 Task: Check the sale-to-list ratio of new kitchen in the last 1 year.
Action: Mouse moved to (1035, 237)
Screenshot: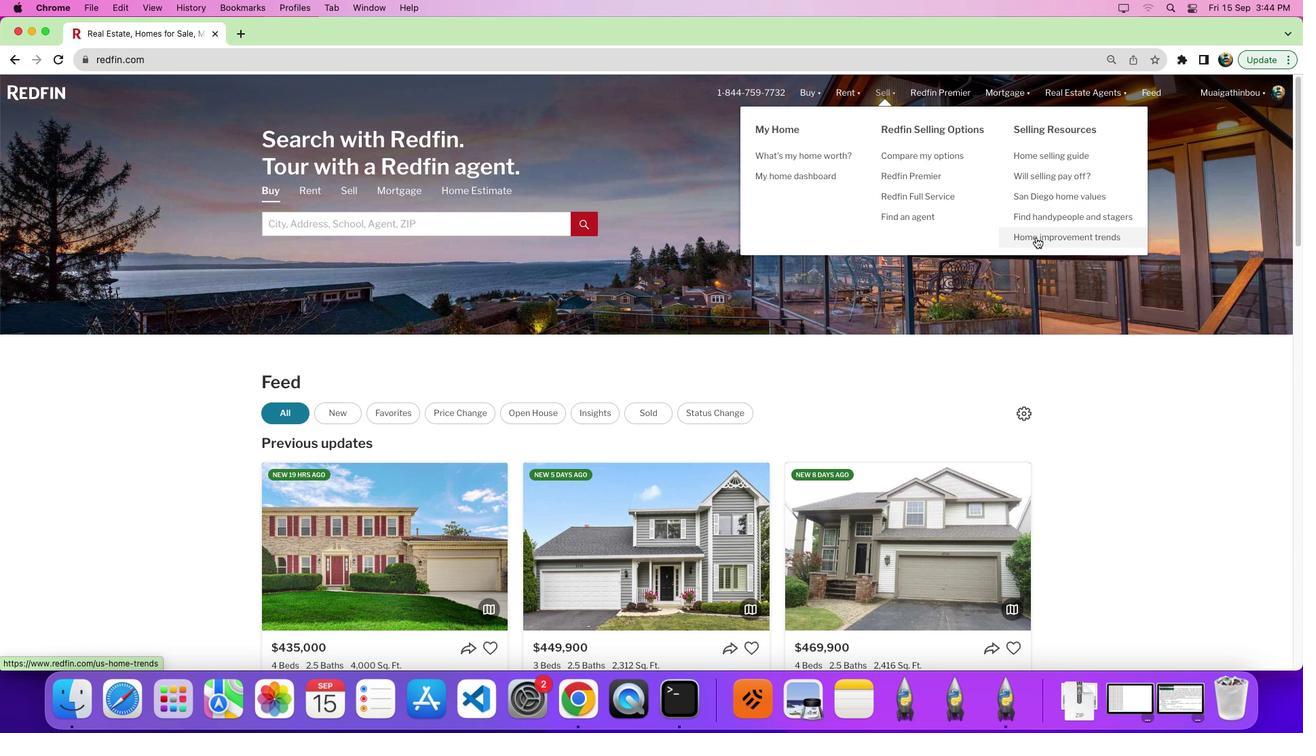 
Action: Mouse pressed left at (1035, 237)
Screenshot: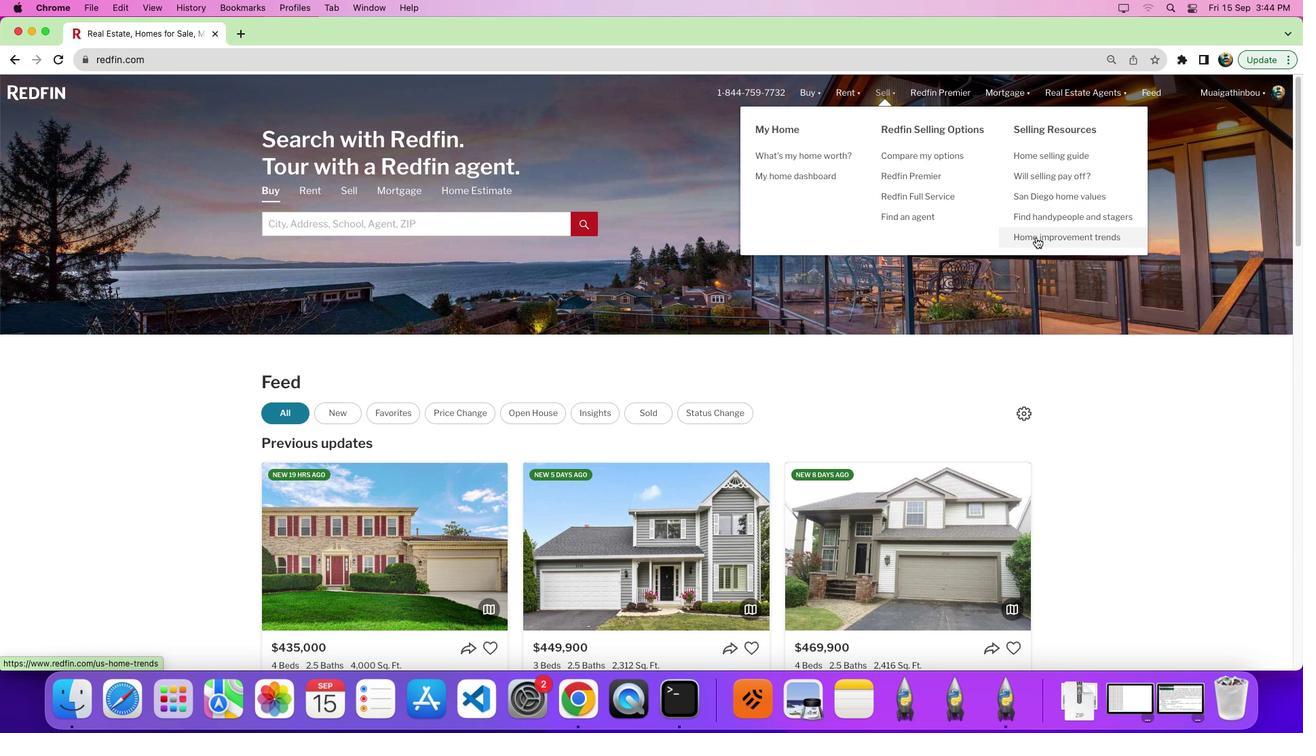 
Action: Mouse pressed left at (1035, 237)
Screenshot: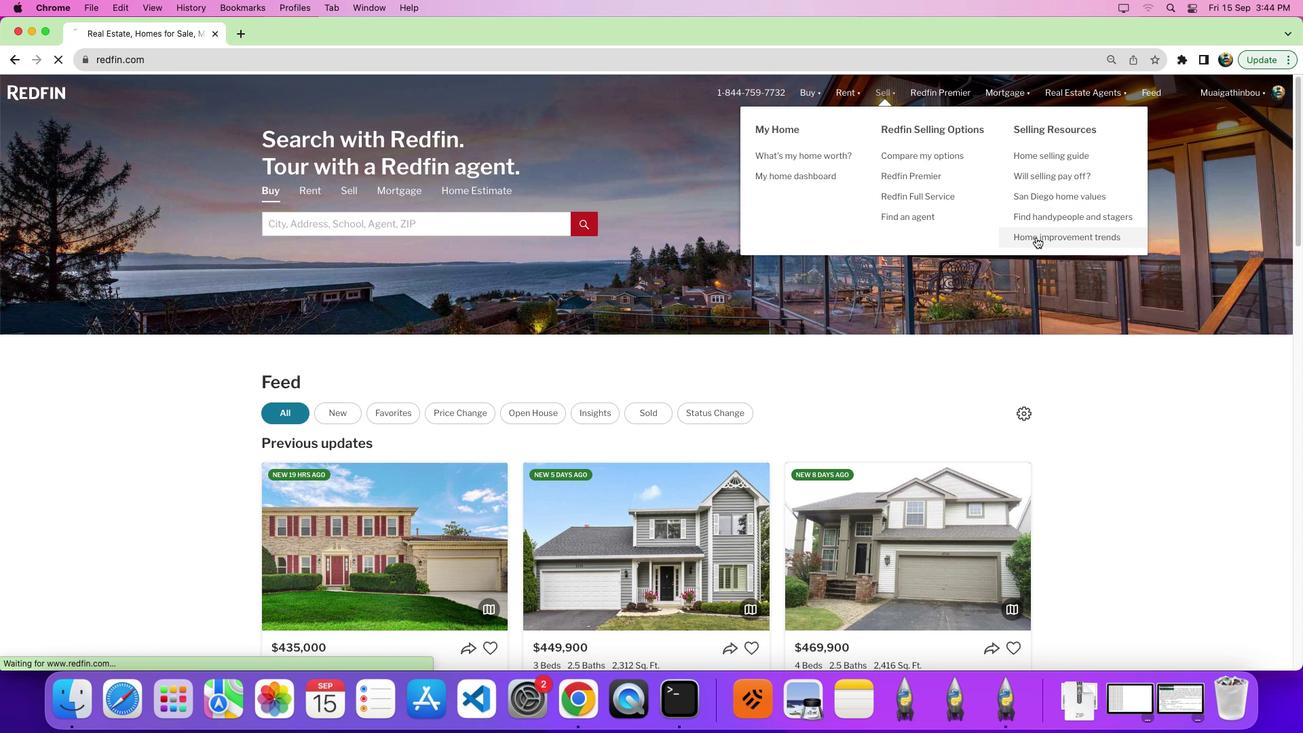 
Action: Mouse moved to (365, 257)
Screenshot: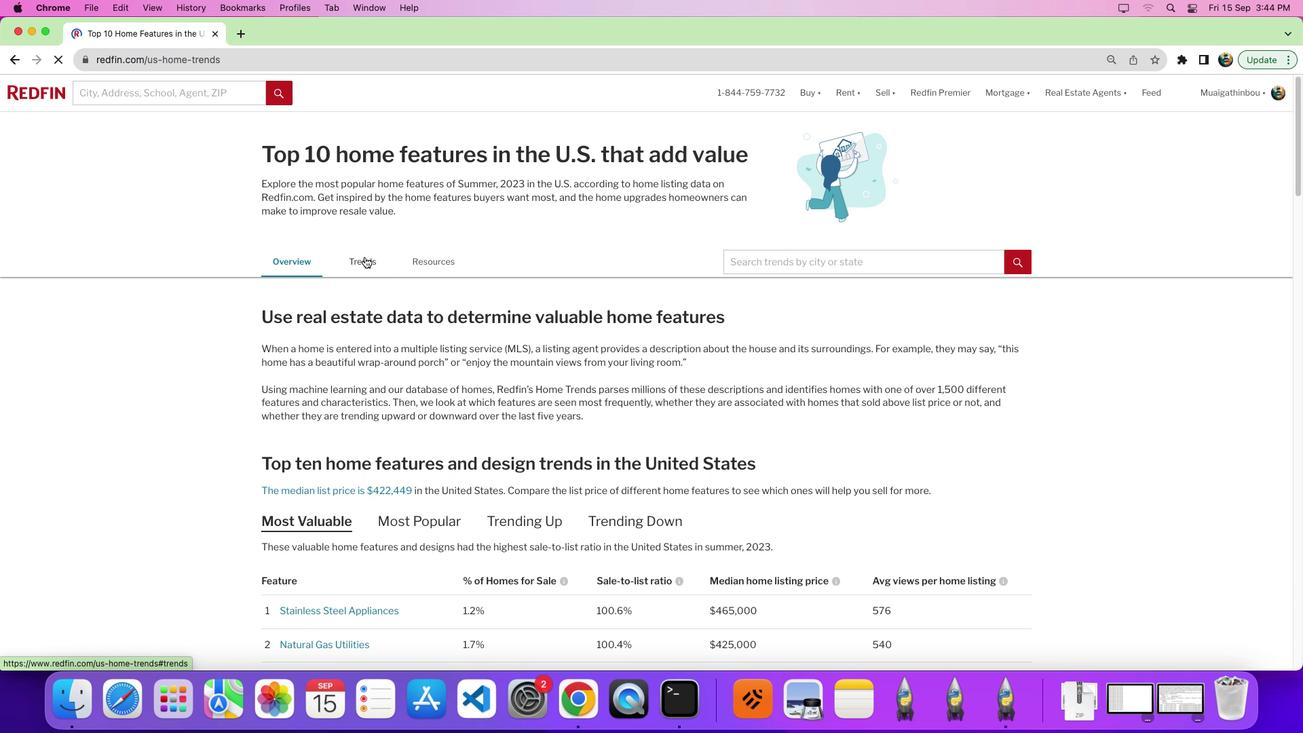 
Action: Mouse pressed left at (365, 257)
Screenshot: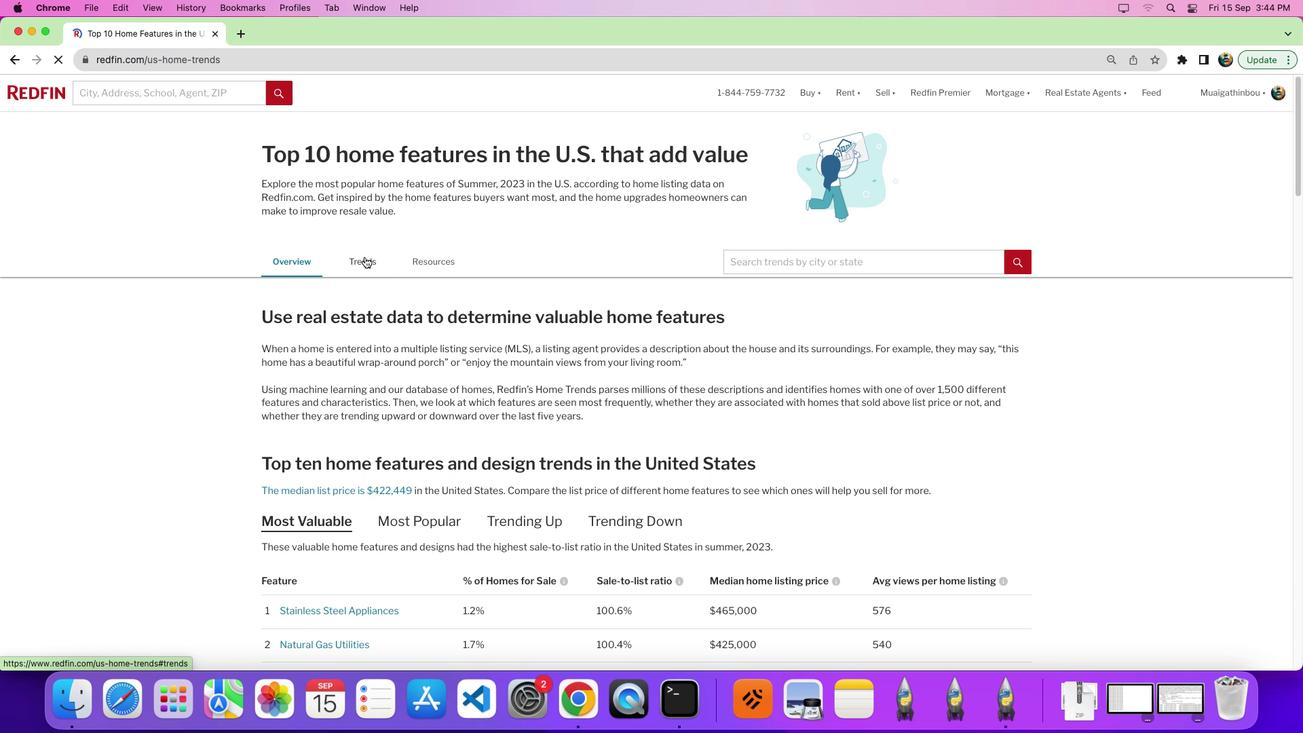 
Action: Mouse moved to (578, 377)
Screenshot: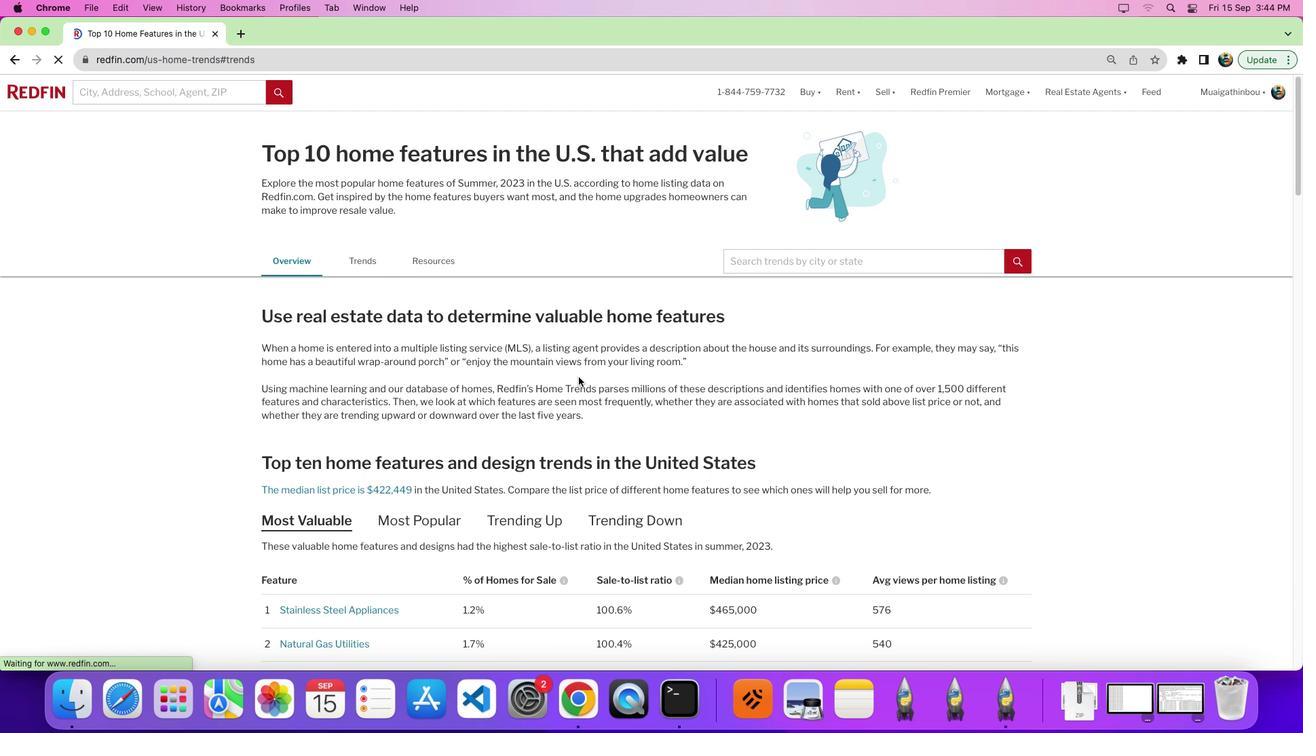 
Action: Mouse scrolled (578, 377) with delta (0, 0)
Screenshot: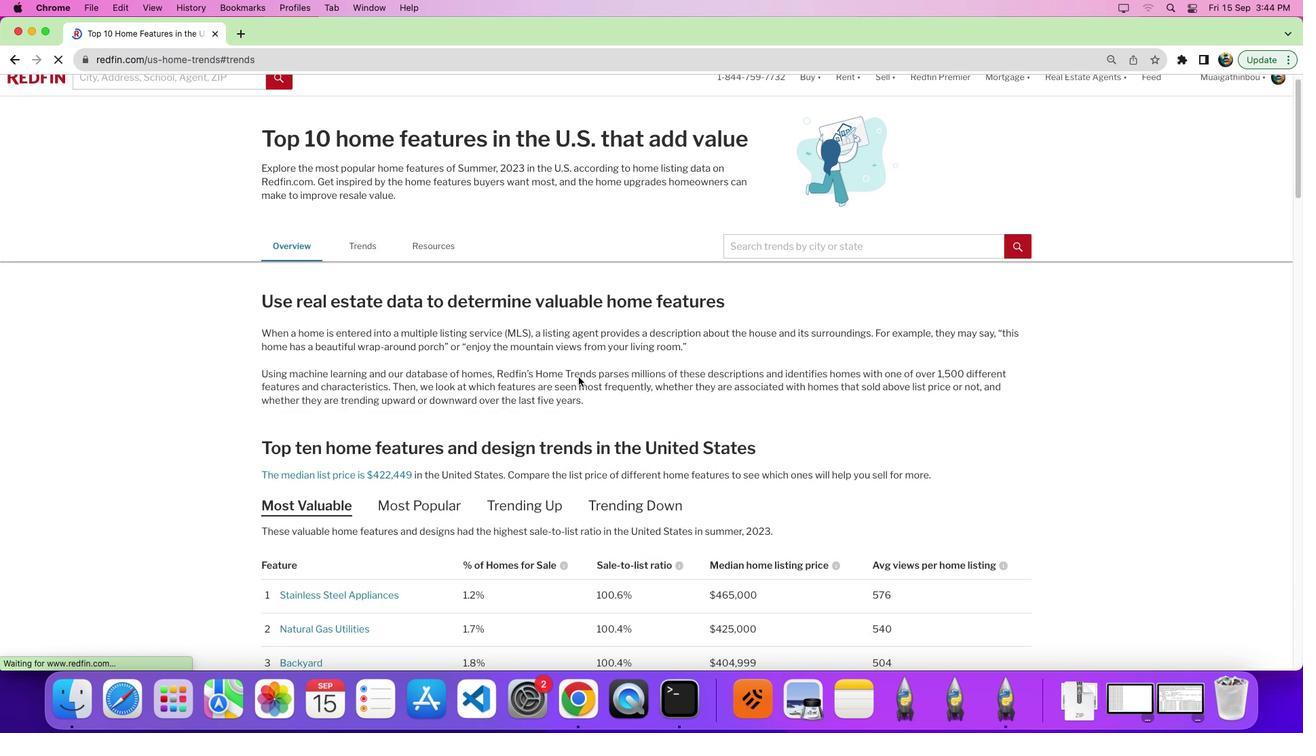 
Action: Mouse scrolled (578, 377) with delta (0, 0)
Screenshot: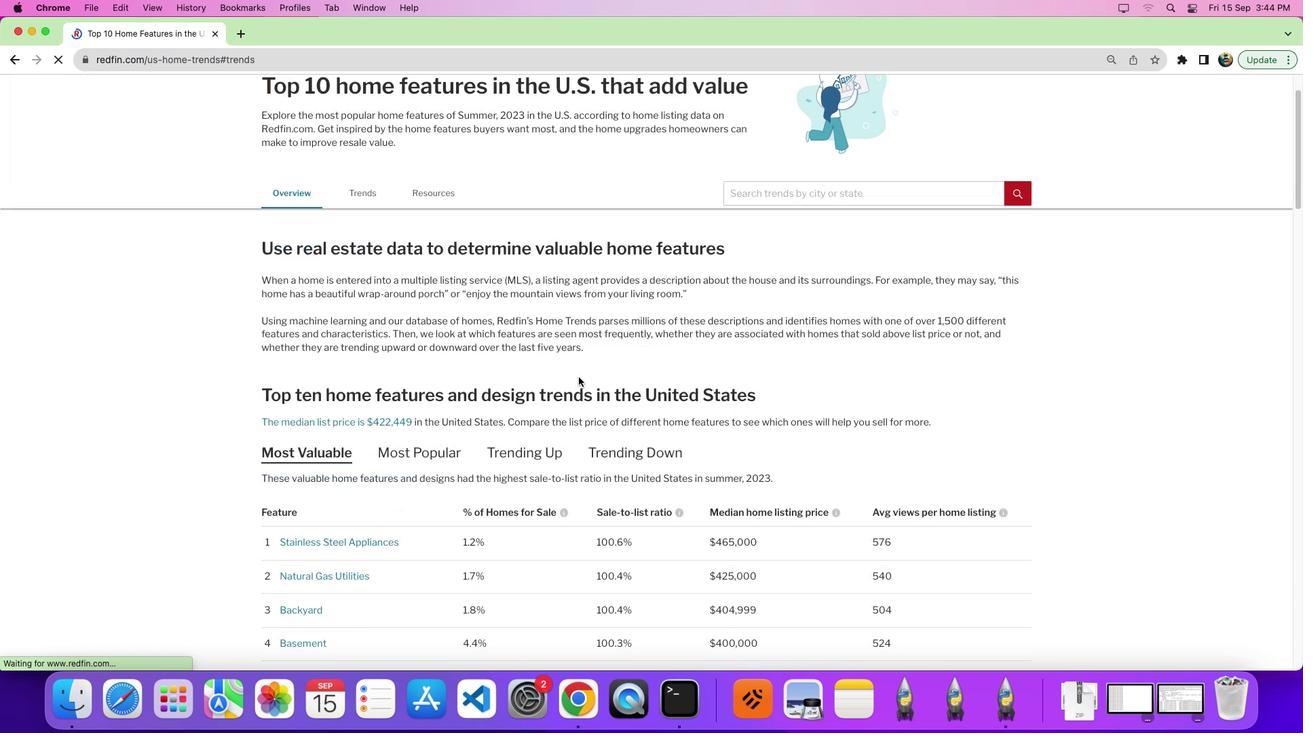 
Action: Mouse scrolled (578, 377) with delta (0, -4)
Screenshot: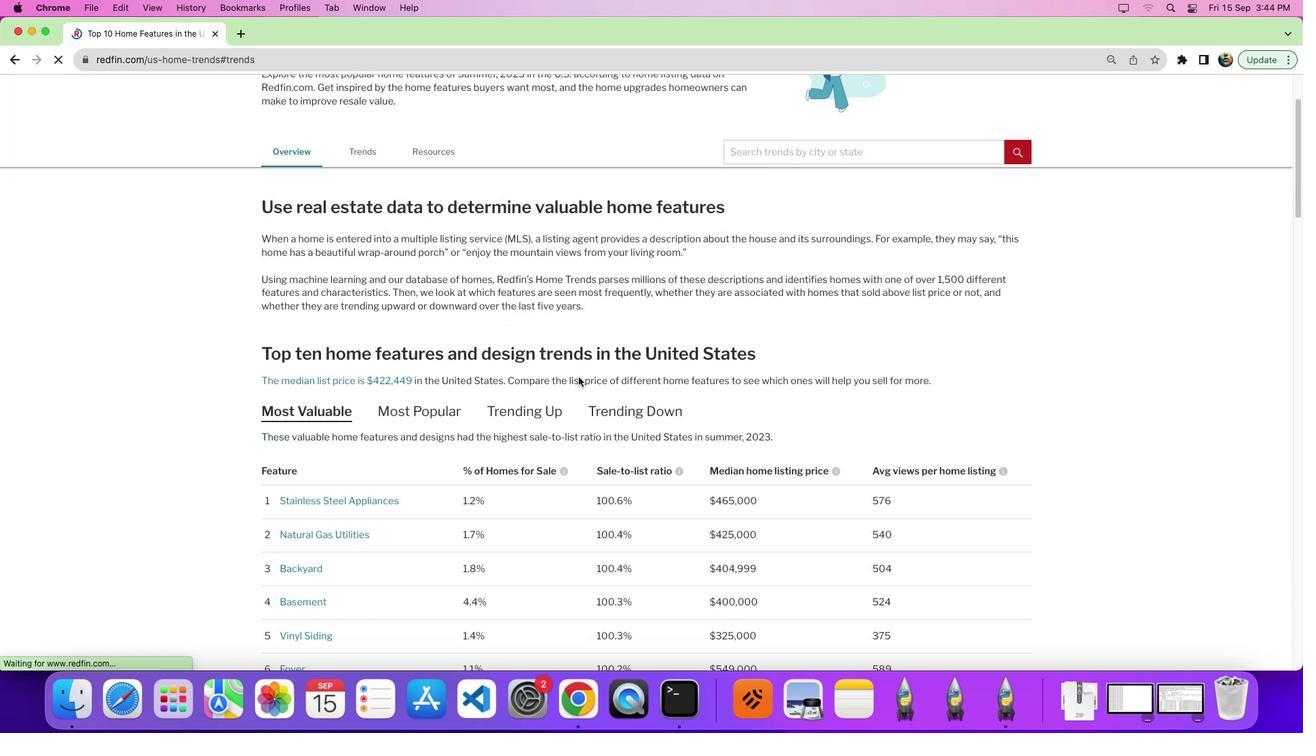 
Action: Mouse scrolled (578, 377) with delta (0, 0)
Screenshot: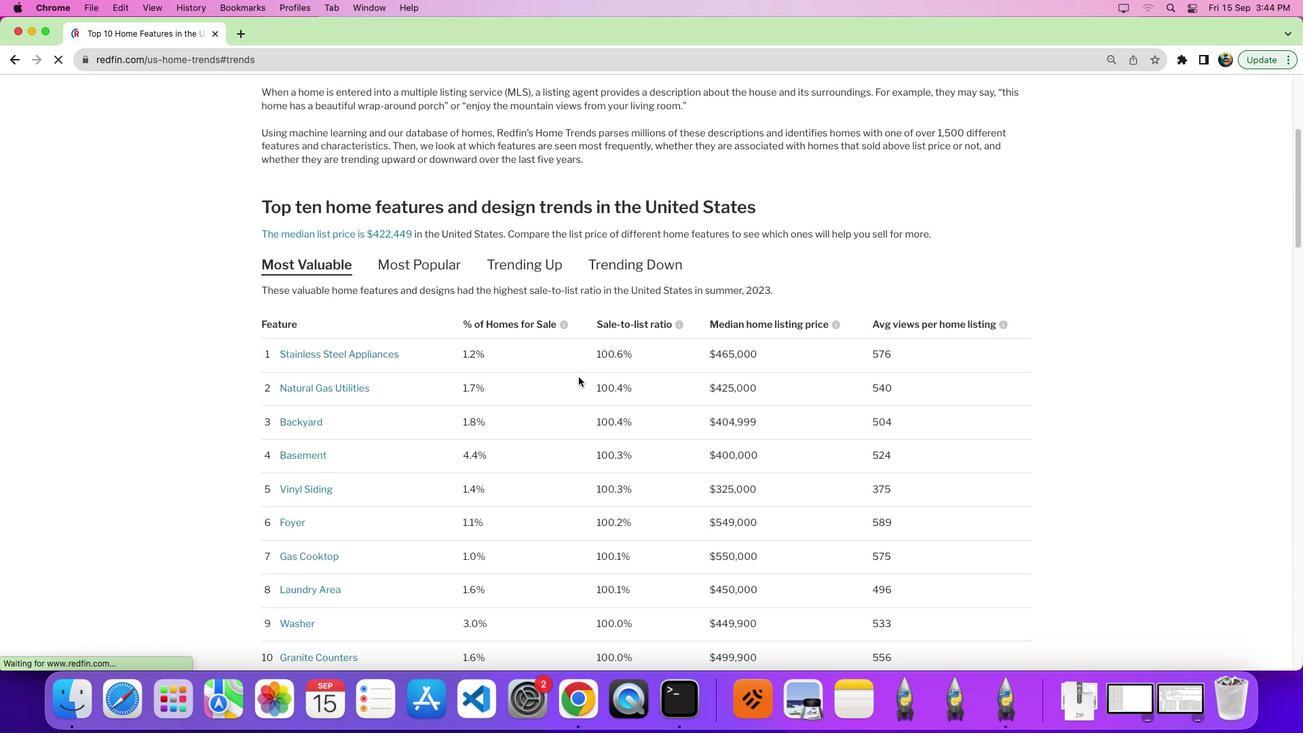 
Action: Mouse scrolled (578, 377) with delta (0, 0)
Screenshot: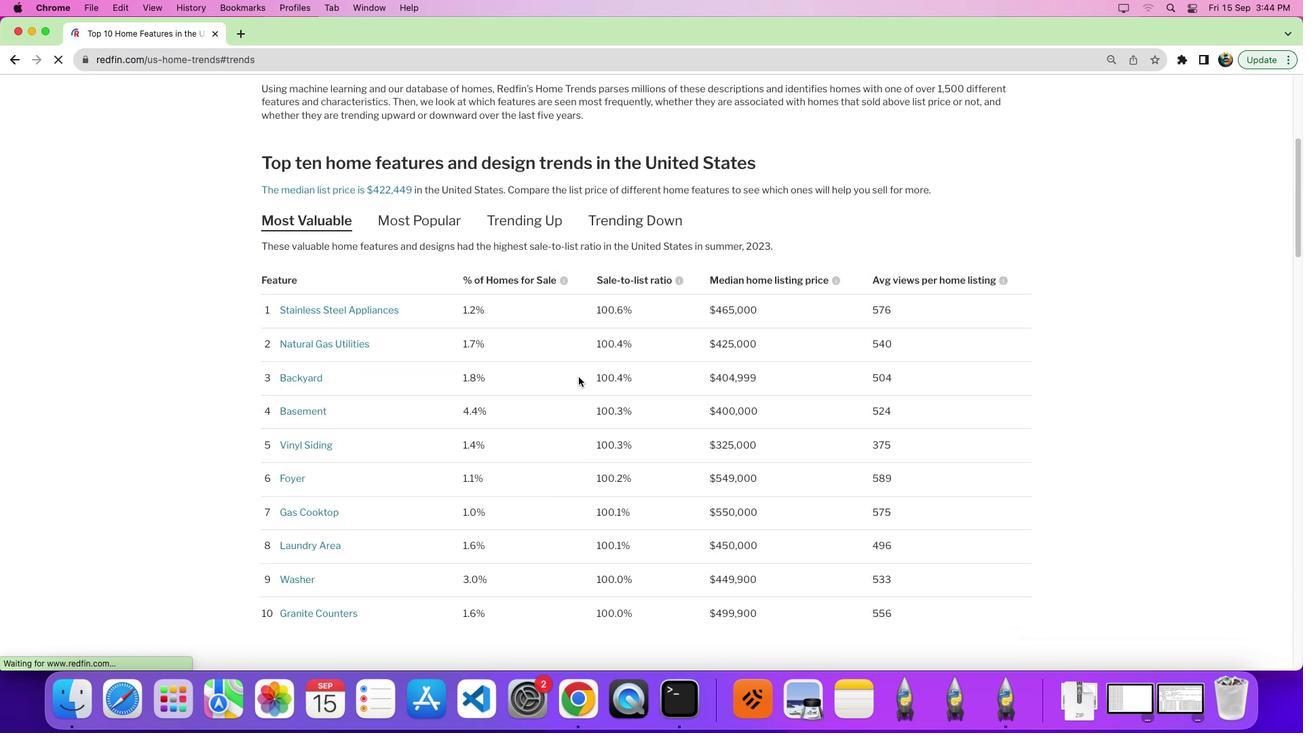 
Action: Mouse scrolled (578, 377) with delta (0, -3)
Screenshot: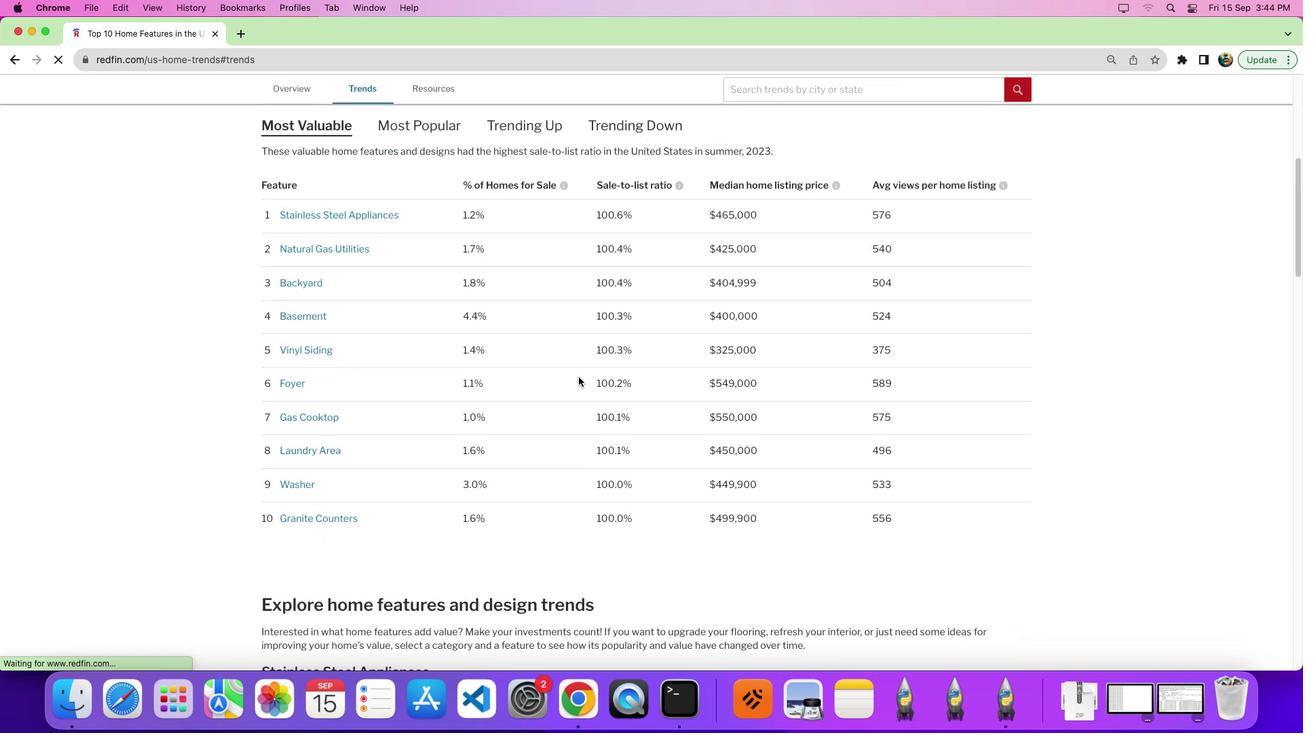 
Action: Mouse moved to (589, 376)
Screenshot: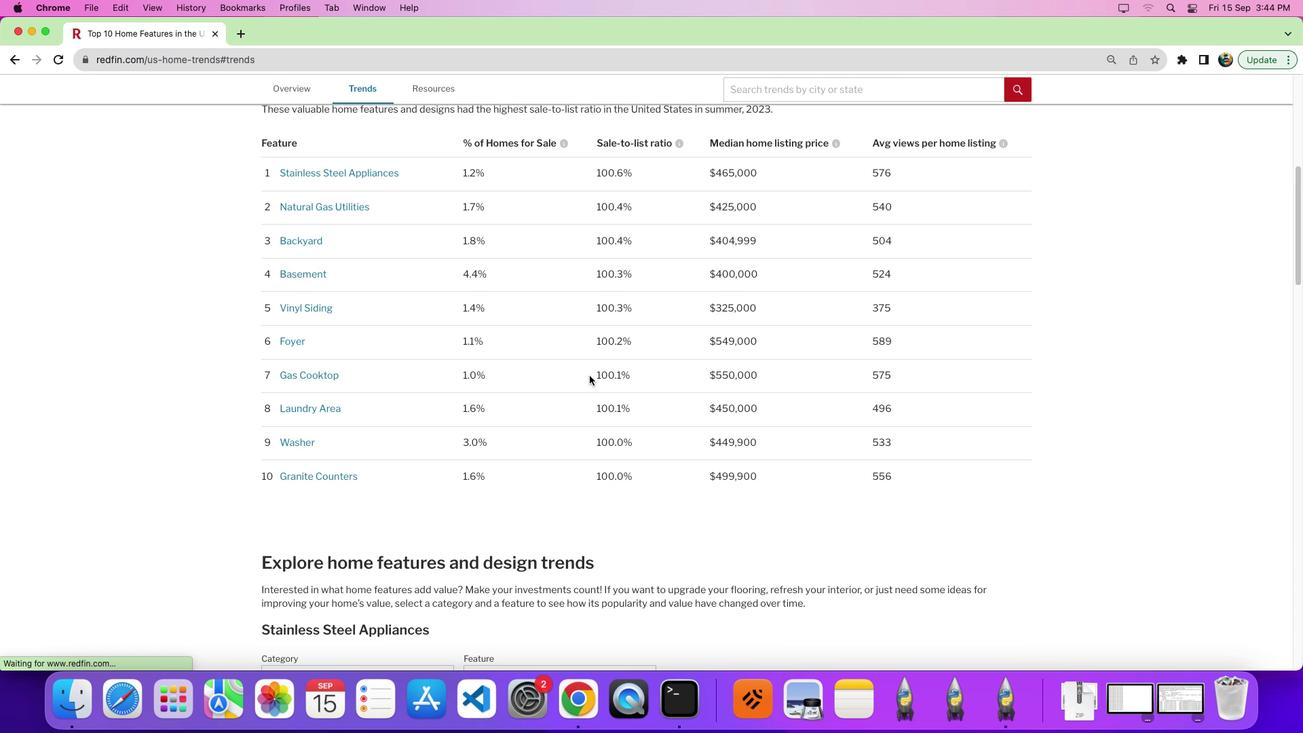 
Action: Mouse scrolled (589, 376) with delta (0, 0)
Screenshot: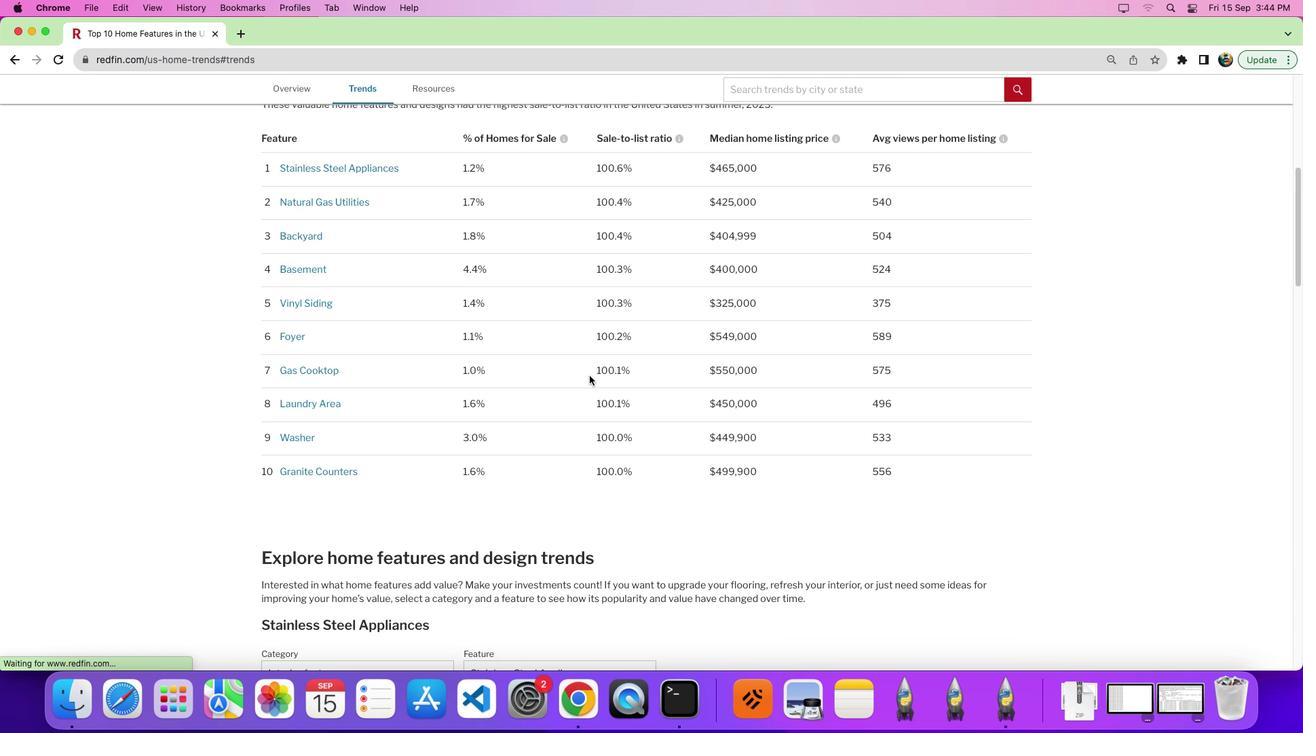 
Action: Mouse scrolled (589, 376) with delta (0, 0)
Screenshot: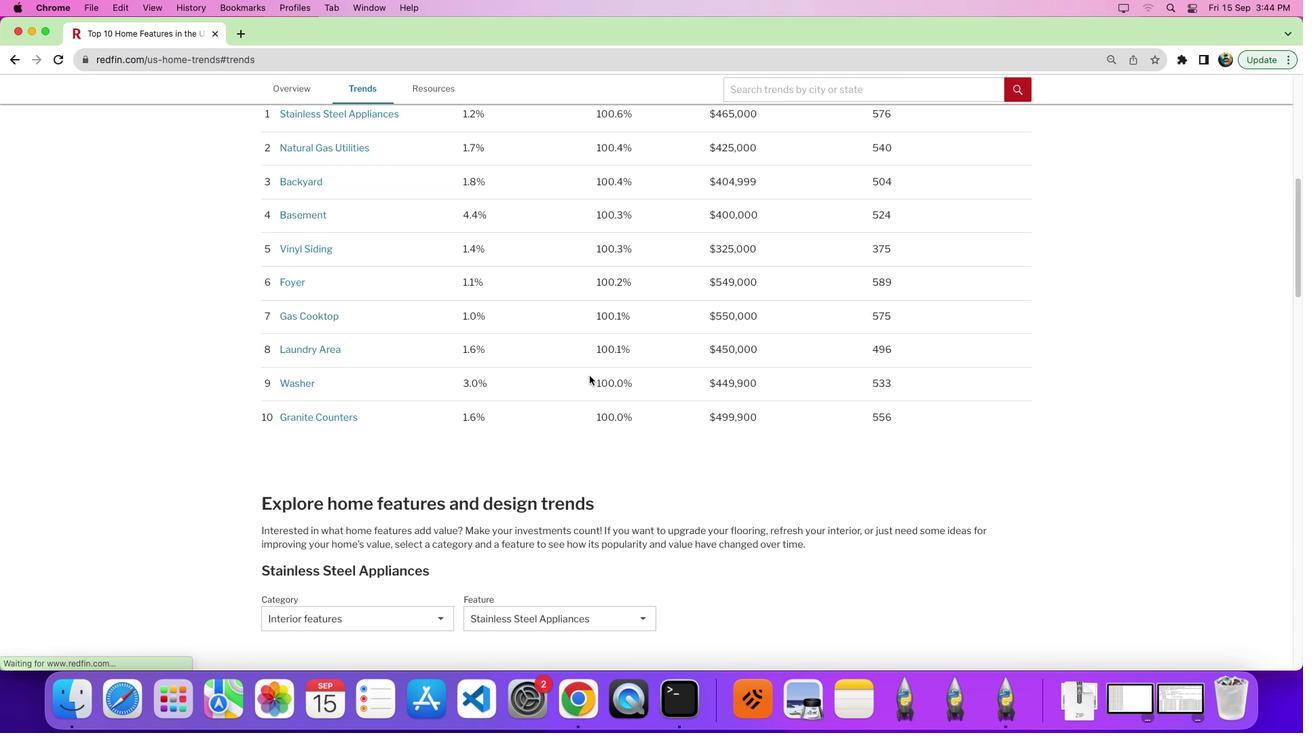
Action: Mouse scrolled (589, 376) with delta (0, -5)
Screenshot: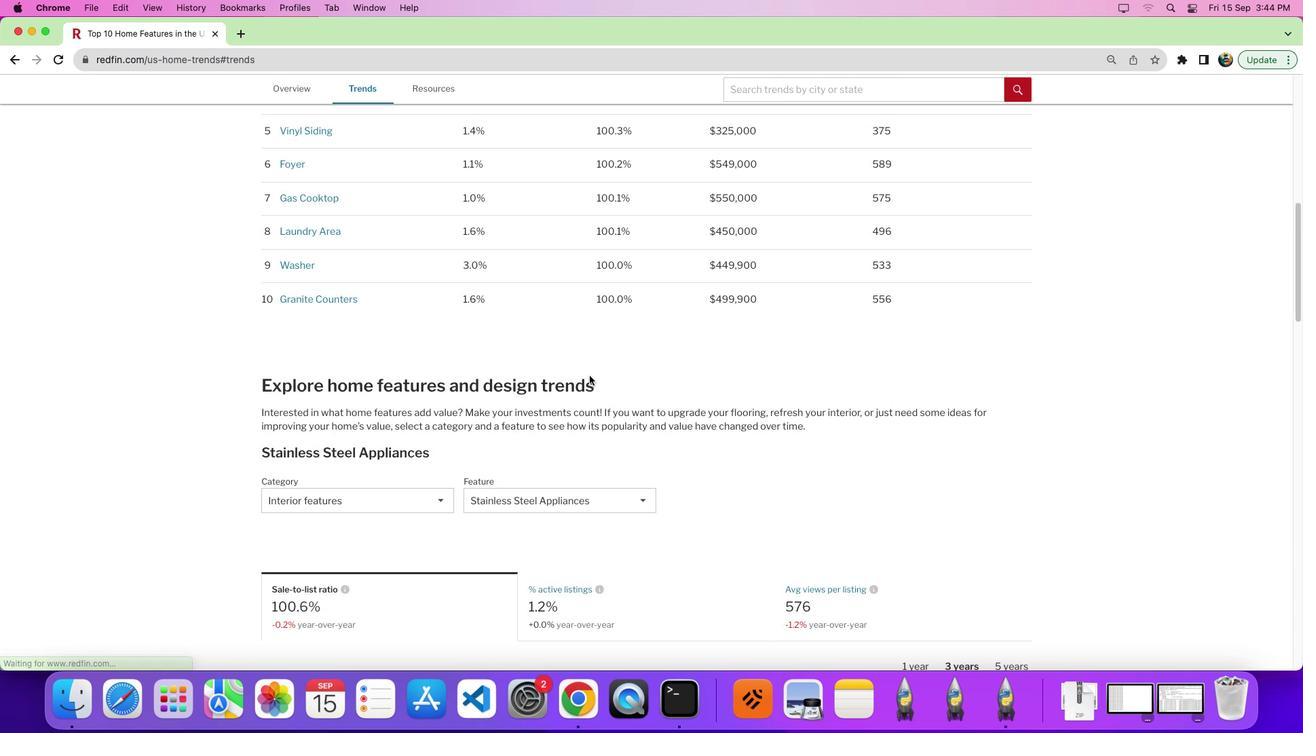 
Action: Mouse moved to (597, 374)
Screenshot: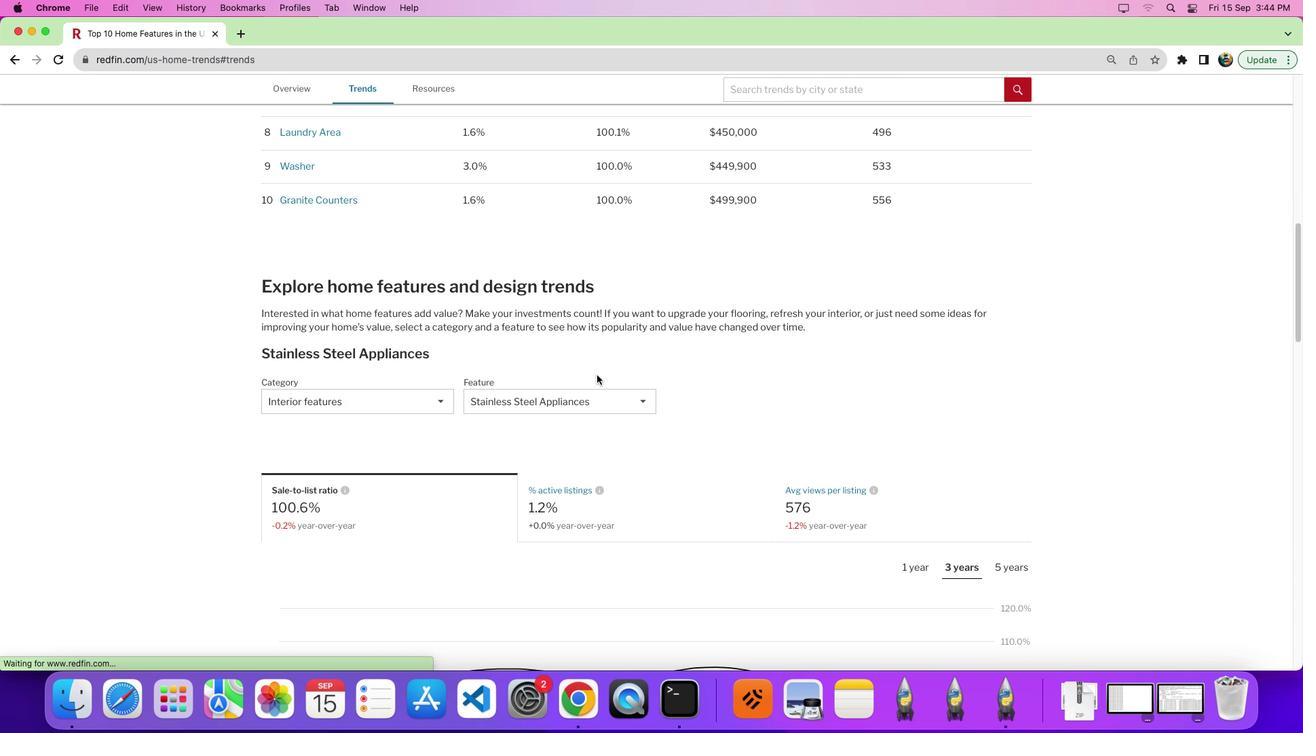 
Action: Mouse scrolled (597, 374) with delta (0, 0)
Screenshot: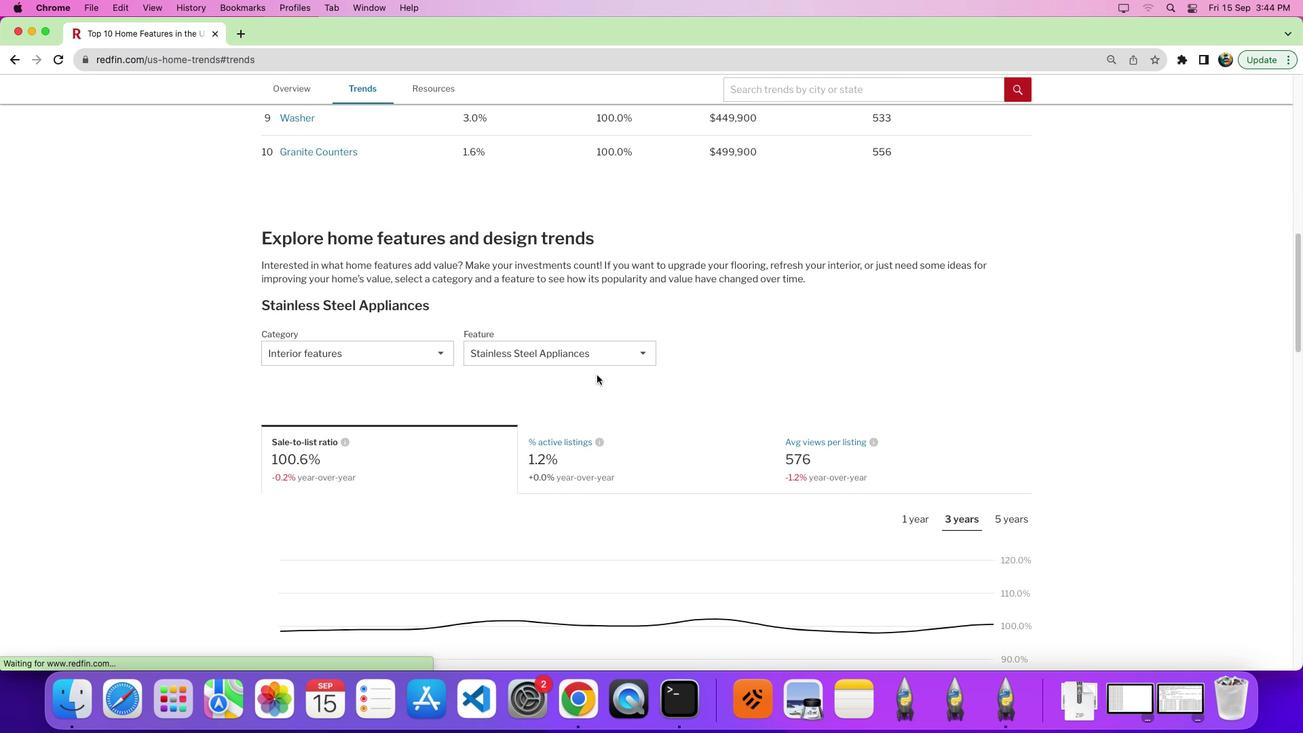 
Action: Mouse scrolled (597, 374) with delta (0, 0)
Screenshot: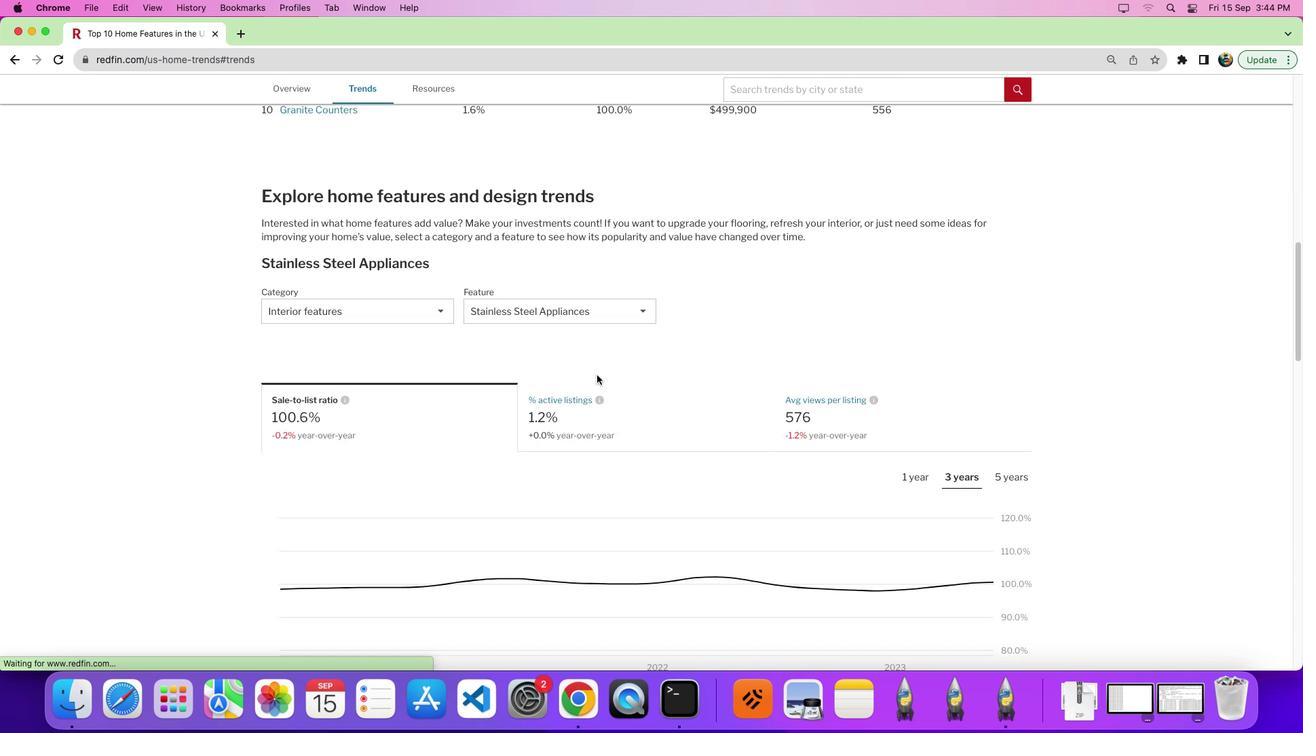 
Action: Mouse scrolled (597, 374) with delta (0, -4)
Screenshot: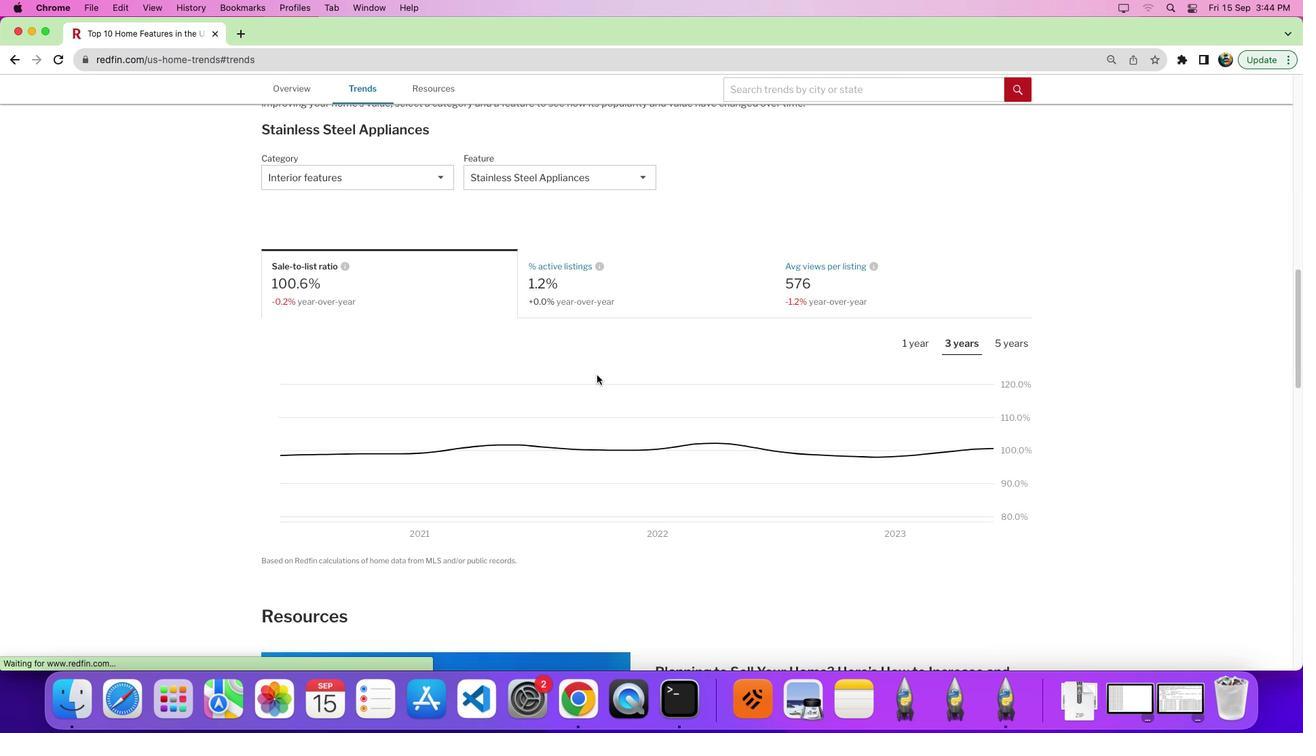 
Action: Mouse moved to (390, 158)
Screenshot: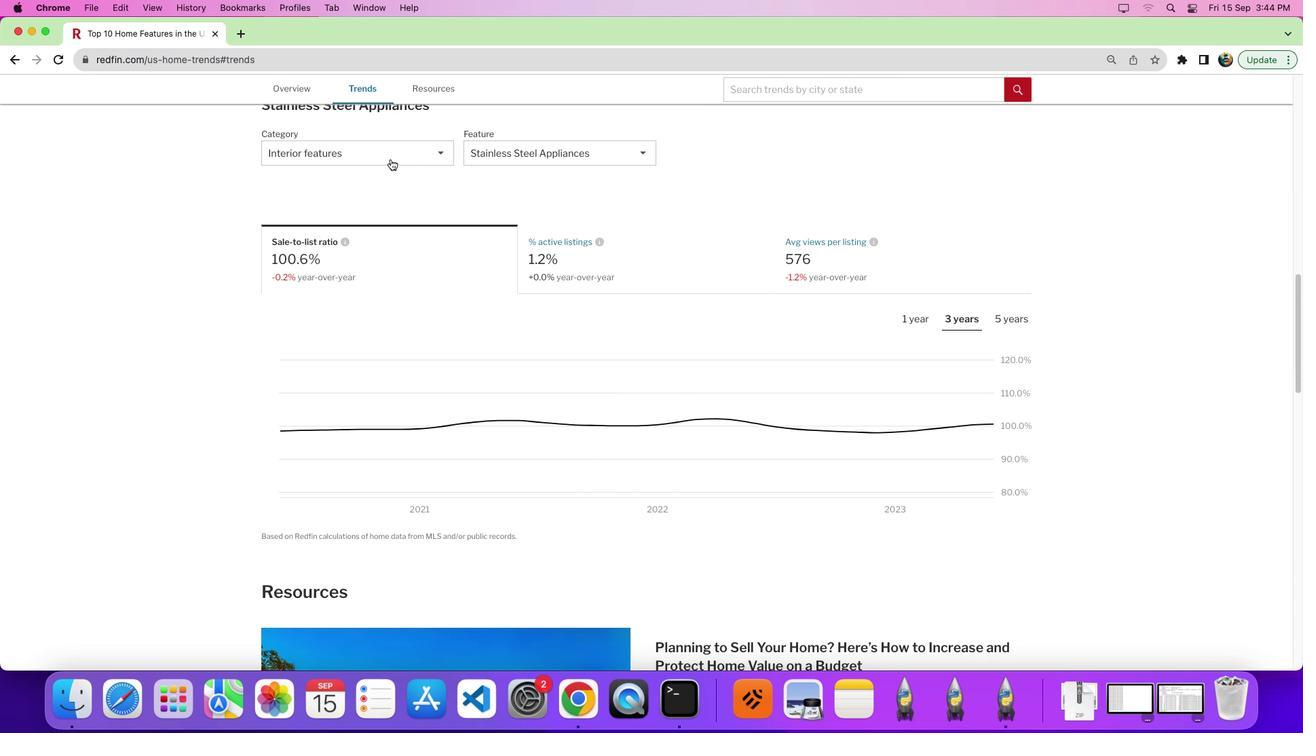 
Action: Mouse pressed left at (390, 158)
Screenshot: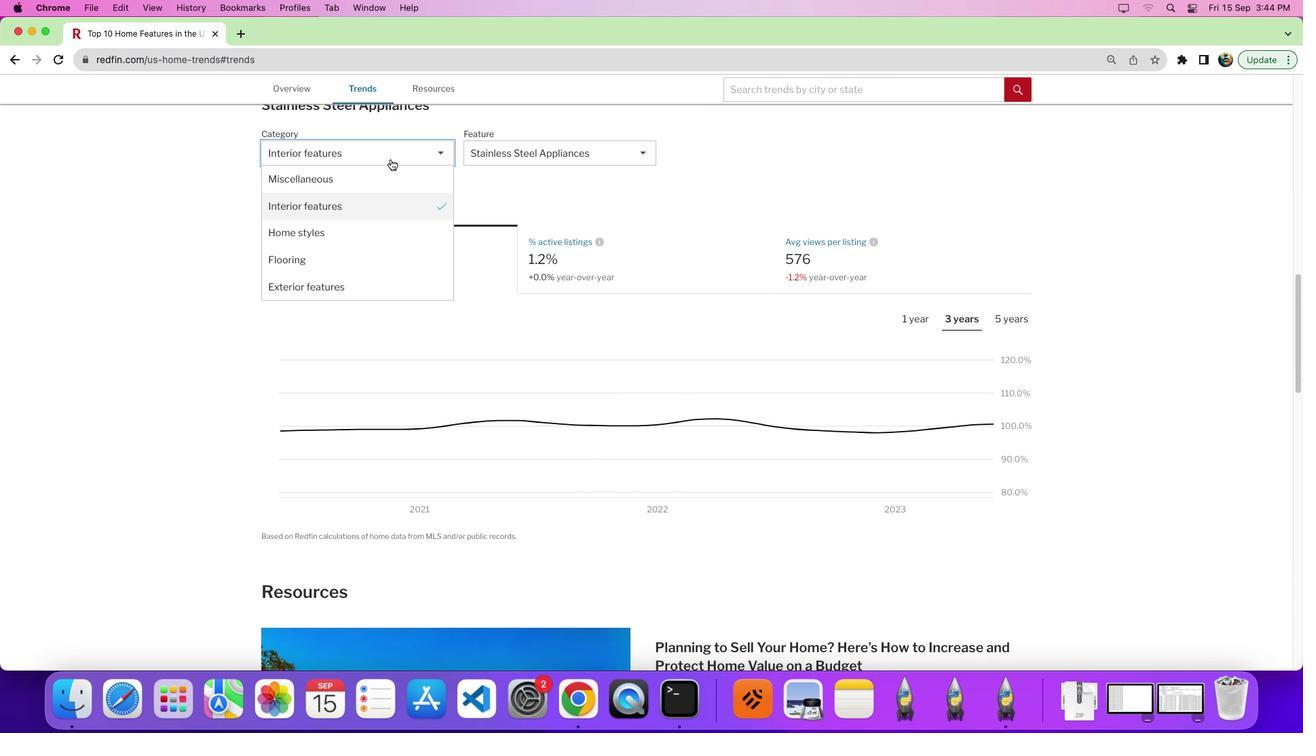 
Action: Mouse moved to (387, 206)
Screenshot: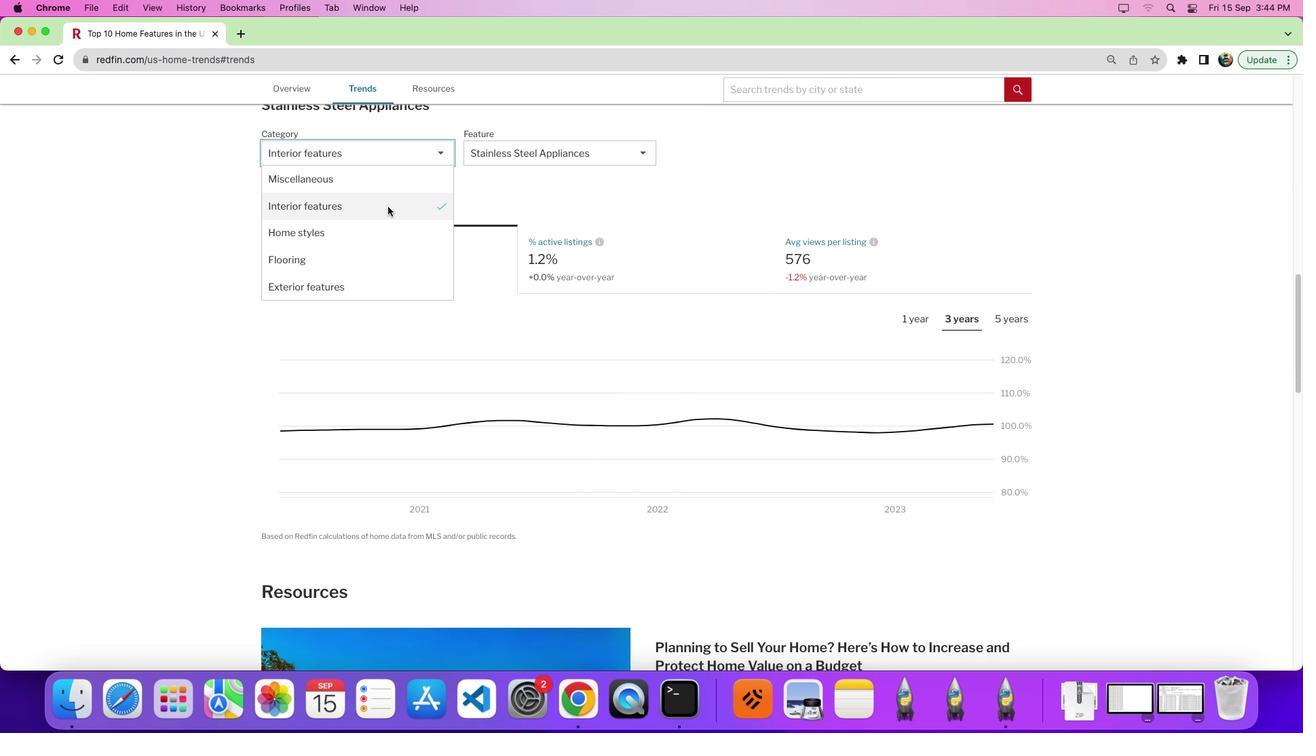 
Action: Mouse pressed left at (387, 206)
Screenshot: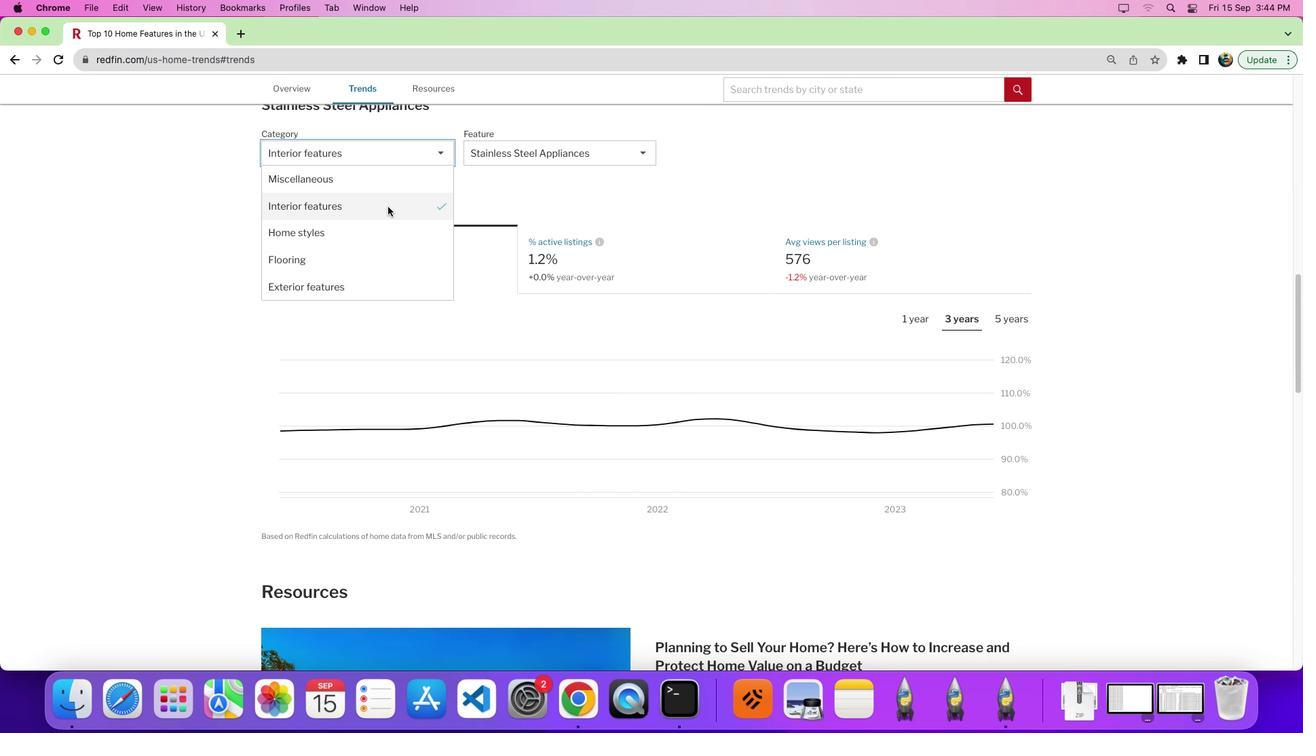 
Action: Mouse moved to (578, 158)
Screenshot: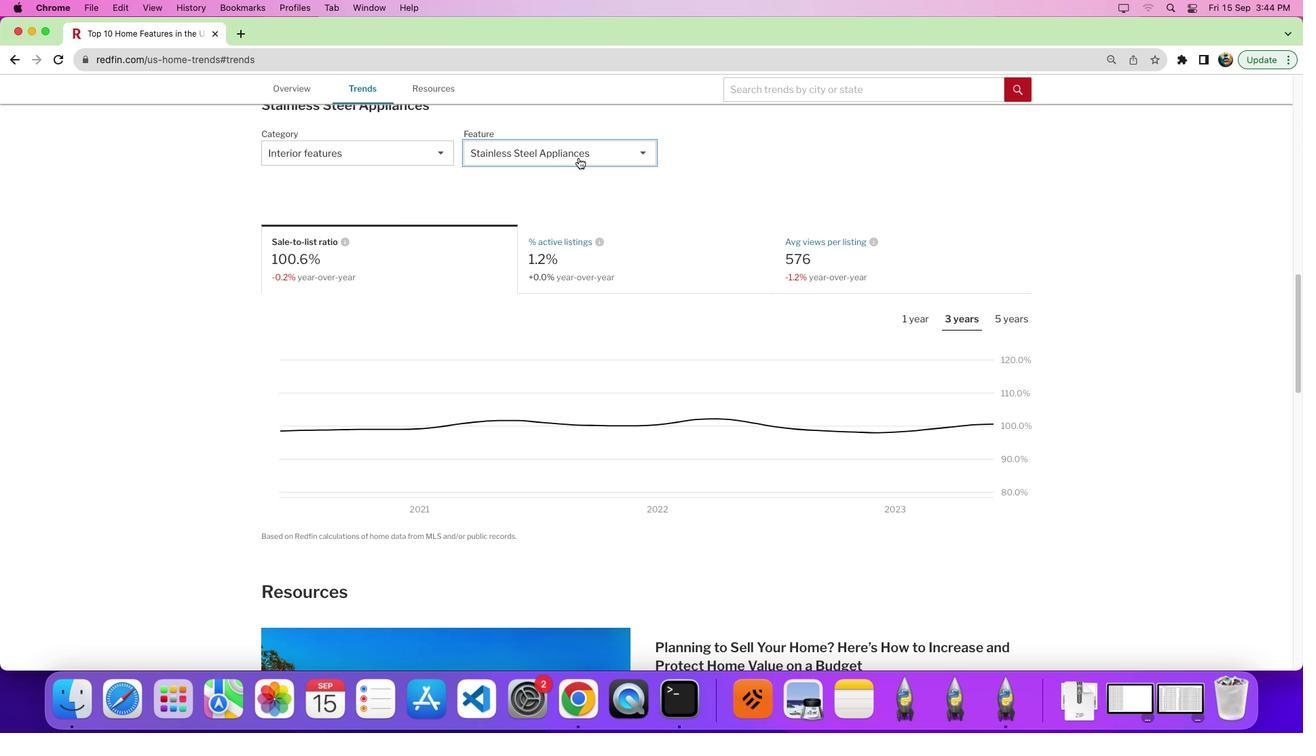 
Action: Mouse pressed left at (578, 158)
Screenshot: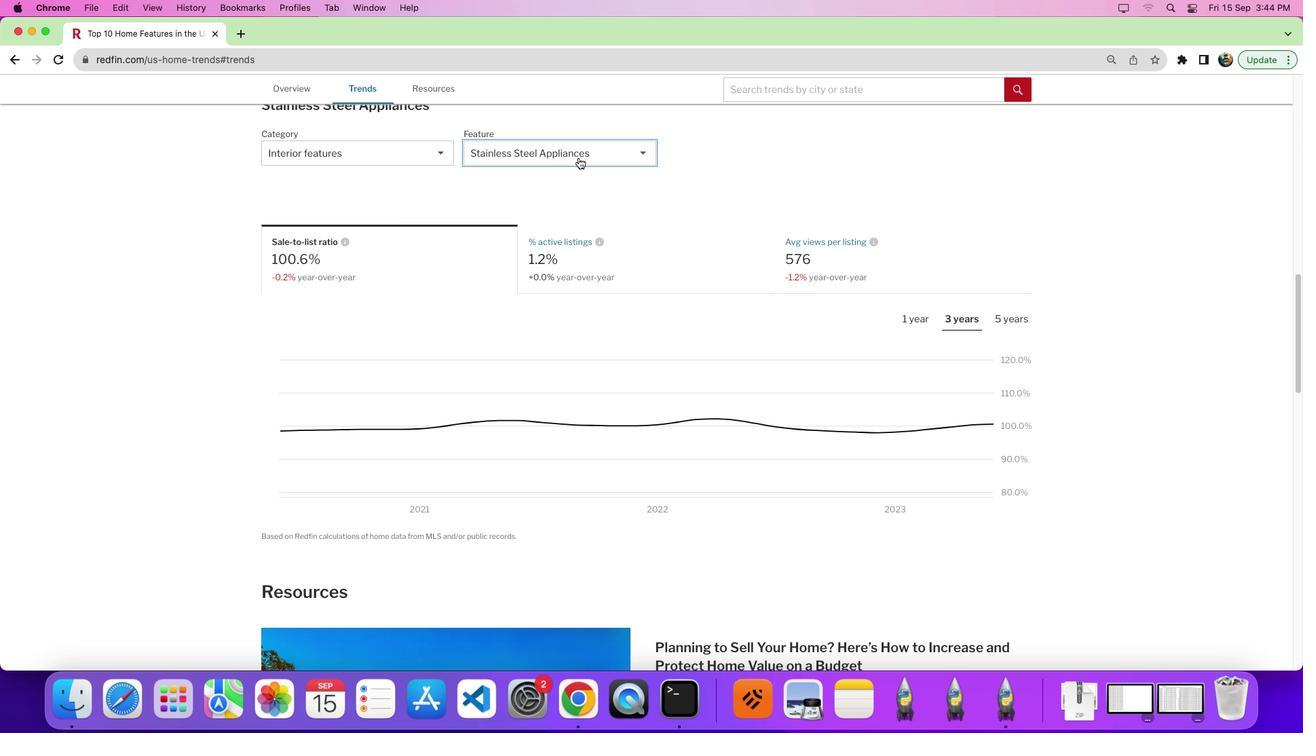 
Action: Mouse moved to (562, 271)
Screenshot: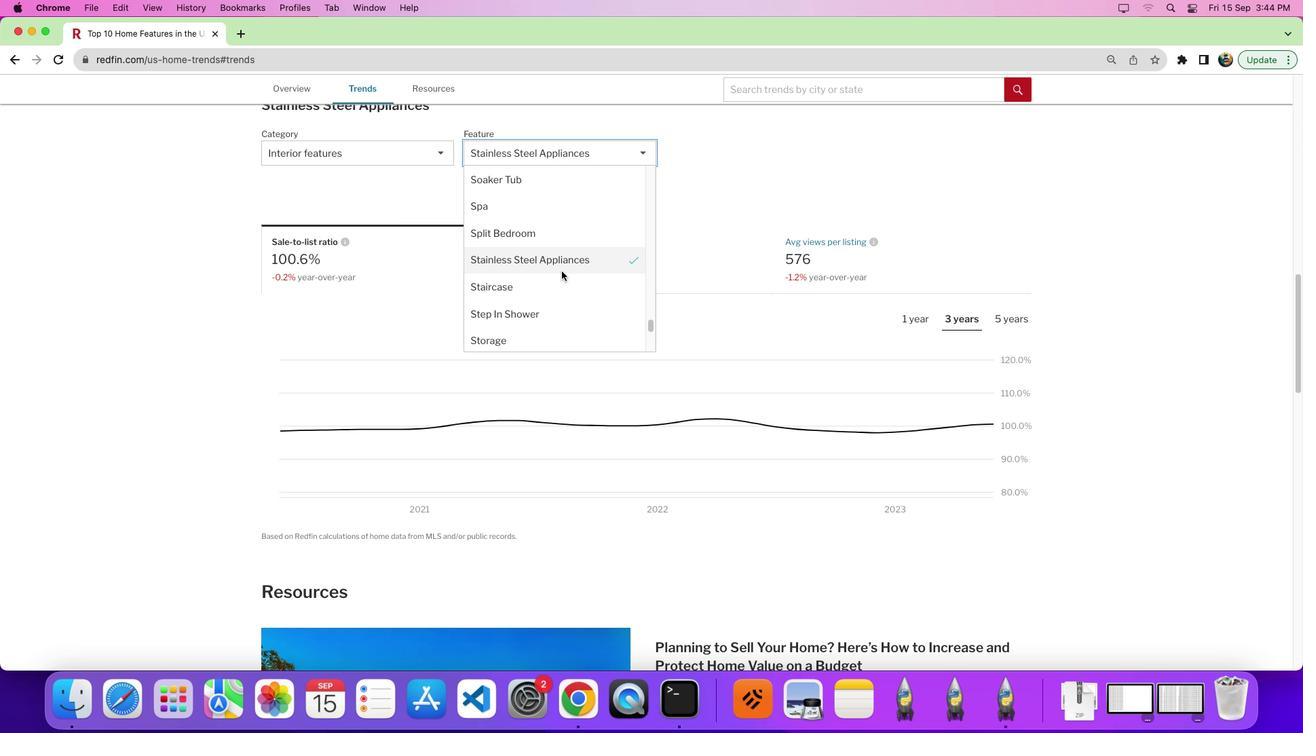 
Action: Mouse scrolled (562, 271) with delta (0, 0)
Screenshot: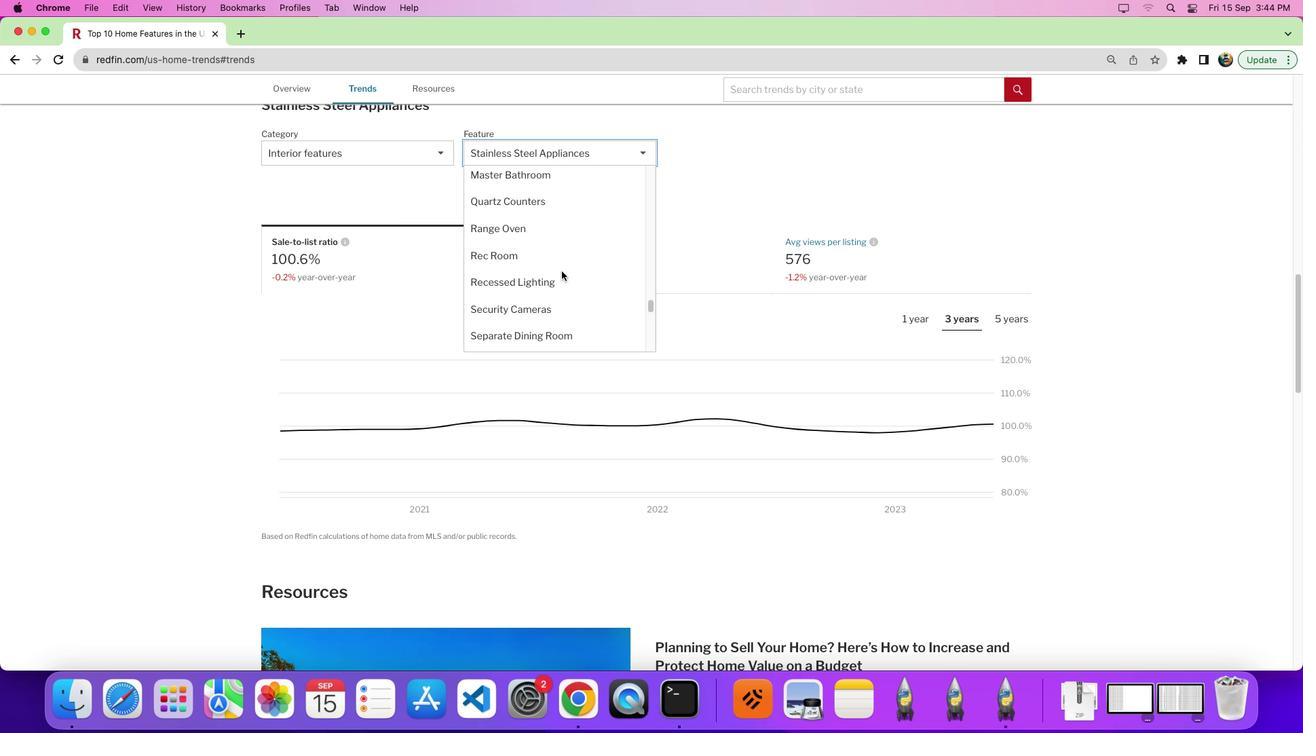 
Action: Mouse scrolled (562, 271) with delta (0, 0)
Screenshot: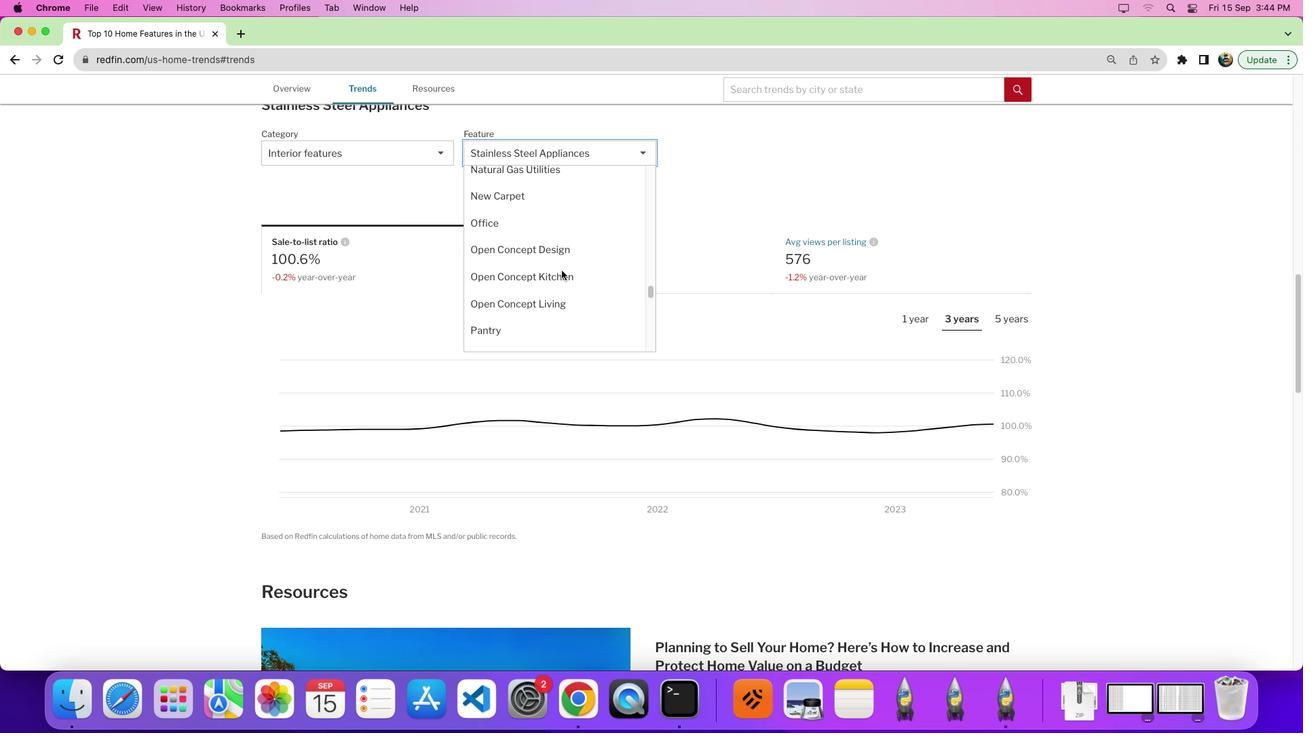 
Action: Mouse scrolled (562, 271) with delta (0, 6)
Screenshot: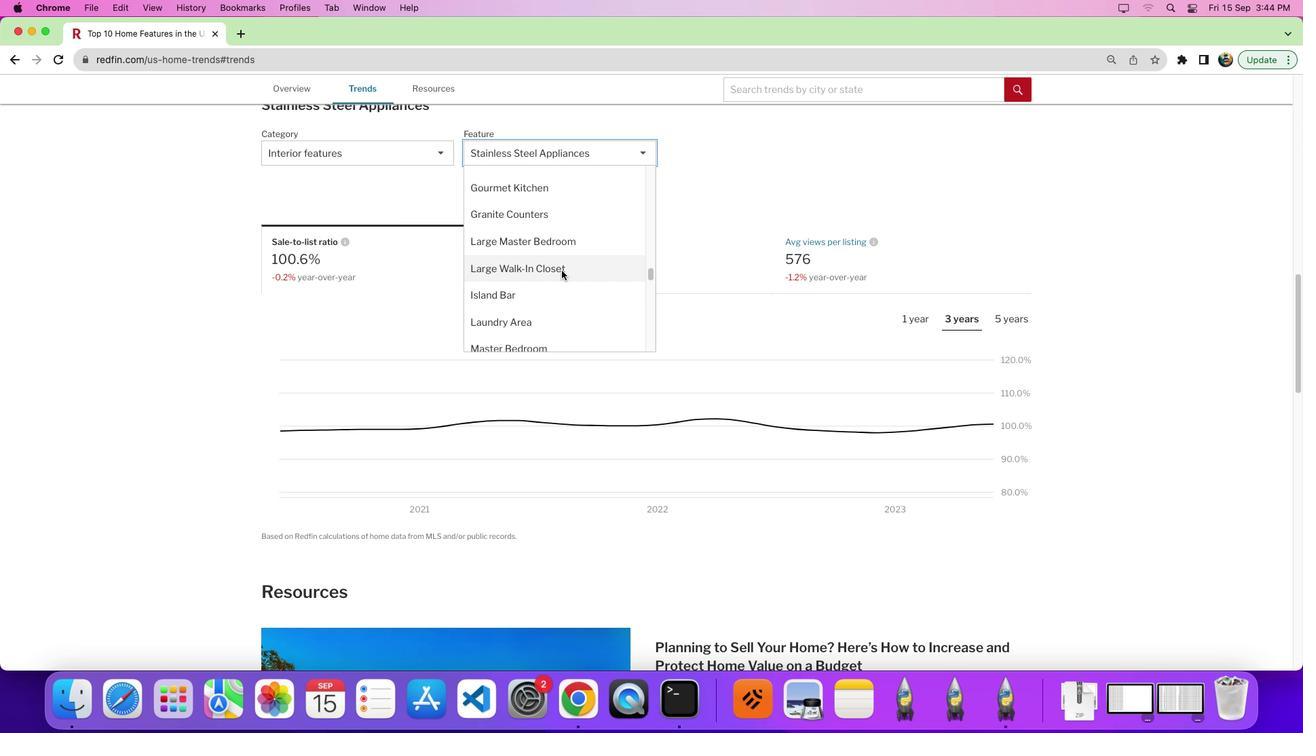 
Action: Mouse scrolled (562, 271) with delta (0, 8)
Screenshot: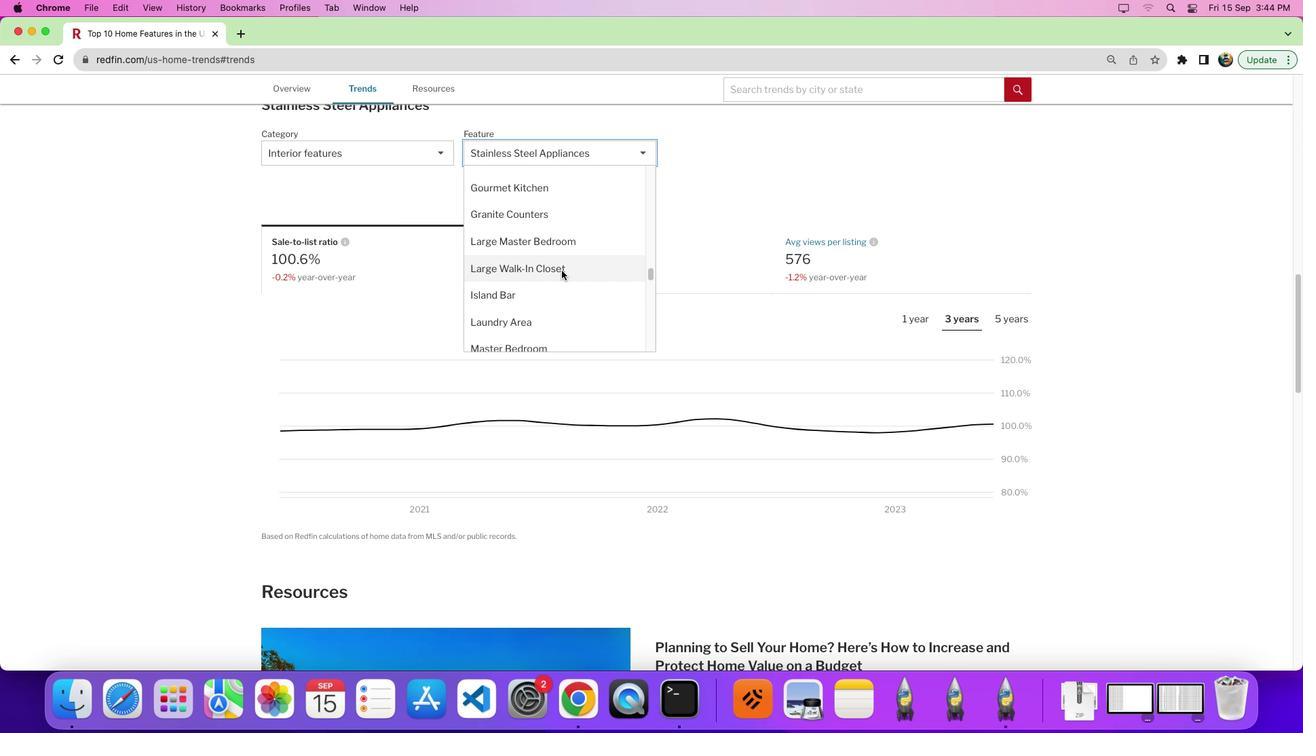 
Action: Mouse moved to (561, 261)
Screenshot: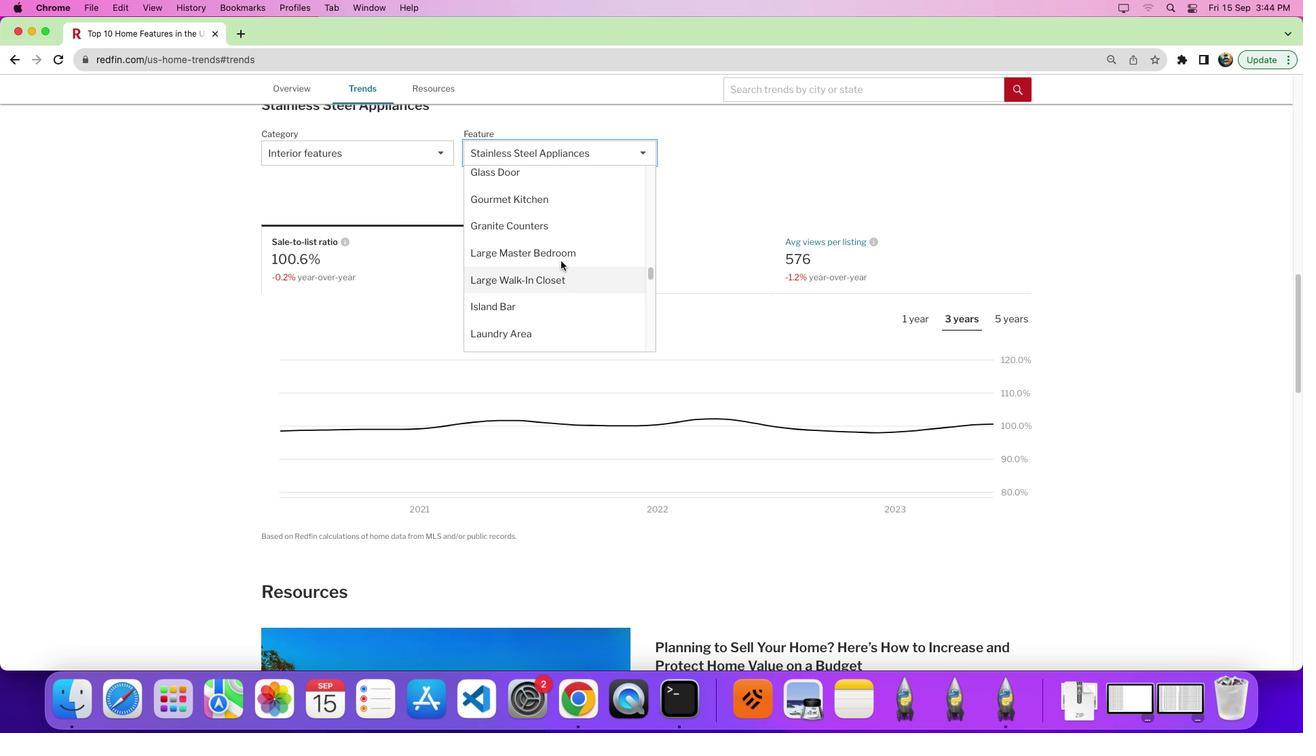 
Action: Mouse scrolled (561, 261) with delta (0, 0)
Screenshot: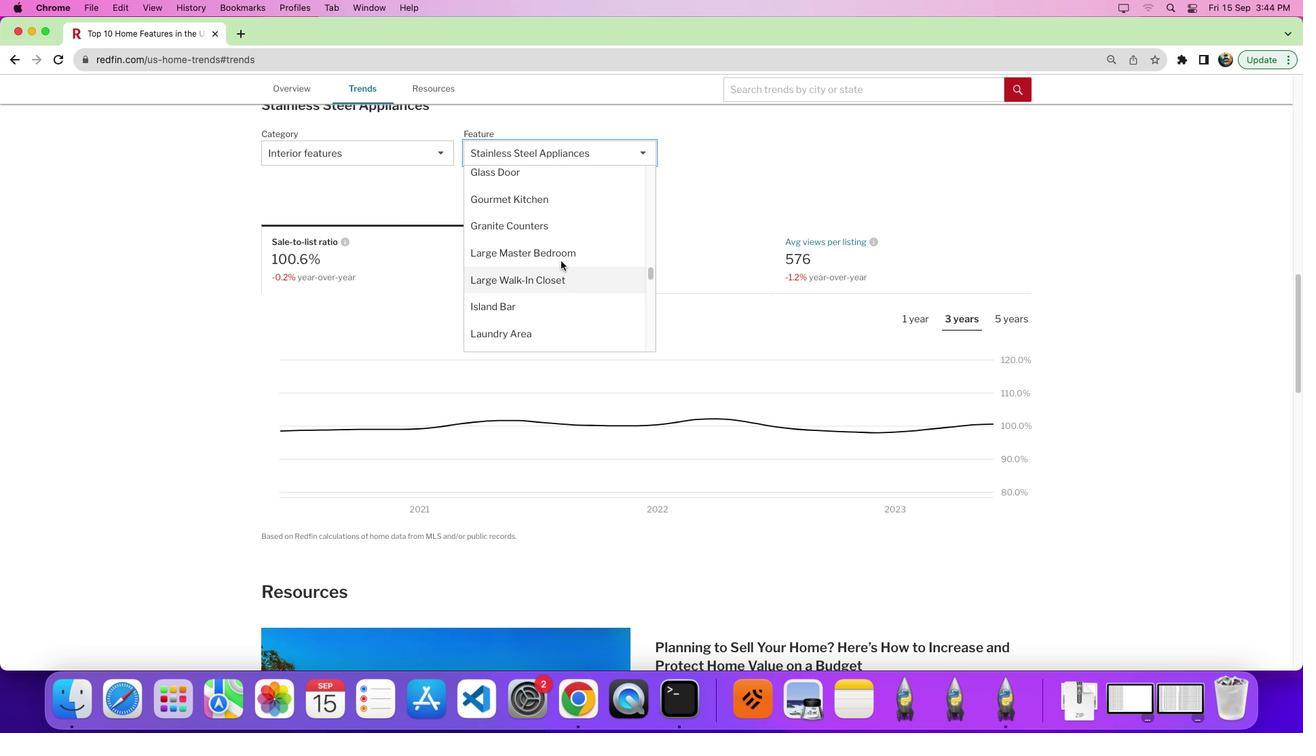 
Action: Mouse moved to (561, 261)
Screenshot: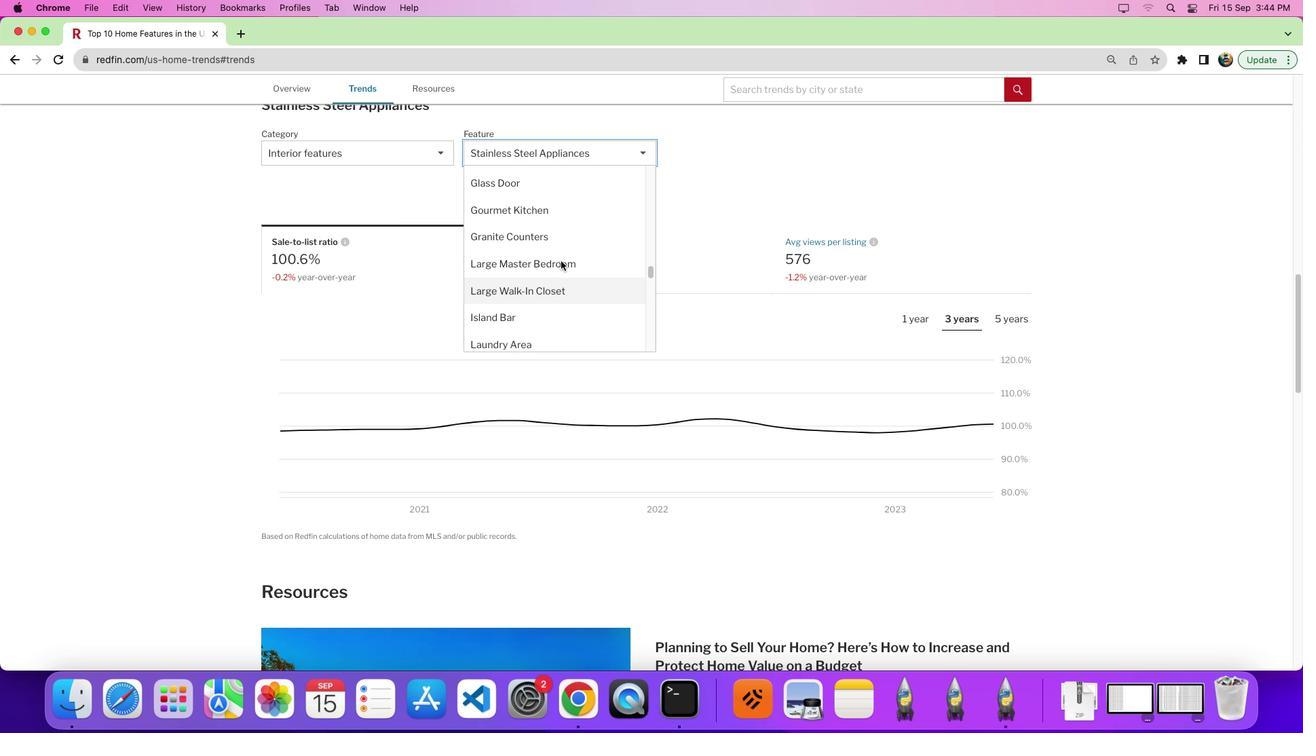 
Action: Mouse scrolled (561, 261) with delta (0, 0)
Screenshot: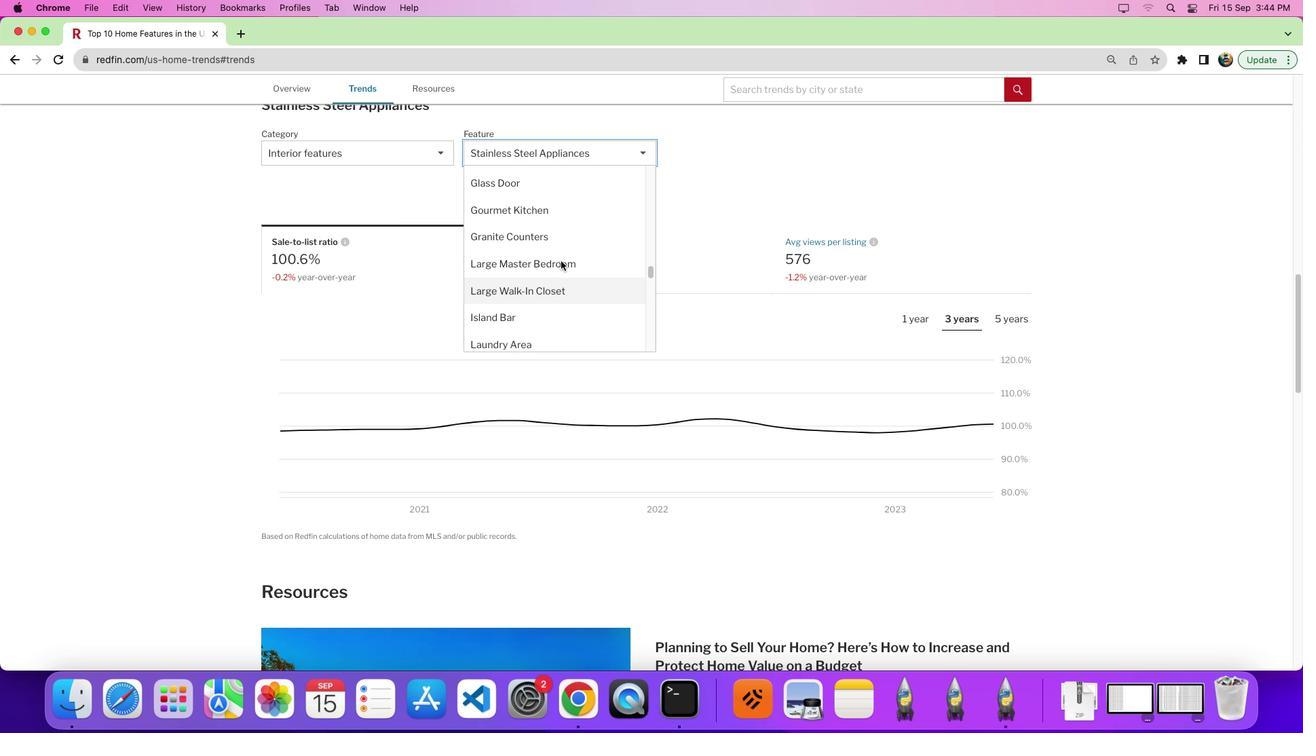 
Action: Mouse scrolled (561, 261) with delta (0, 0)
Screenshot: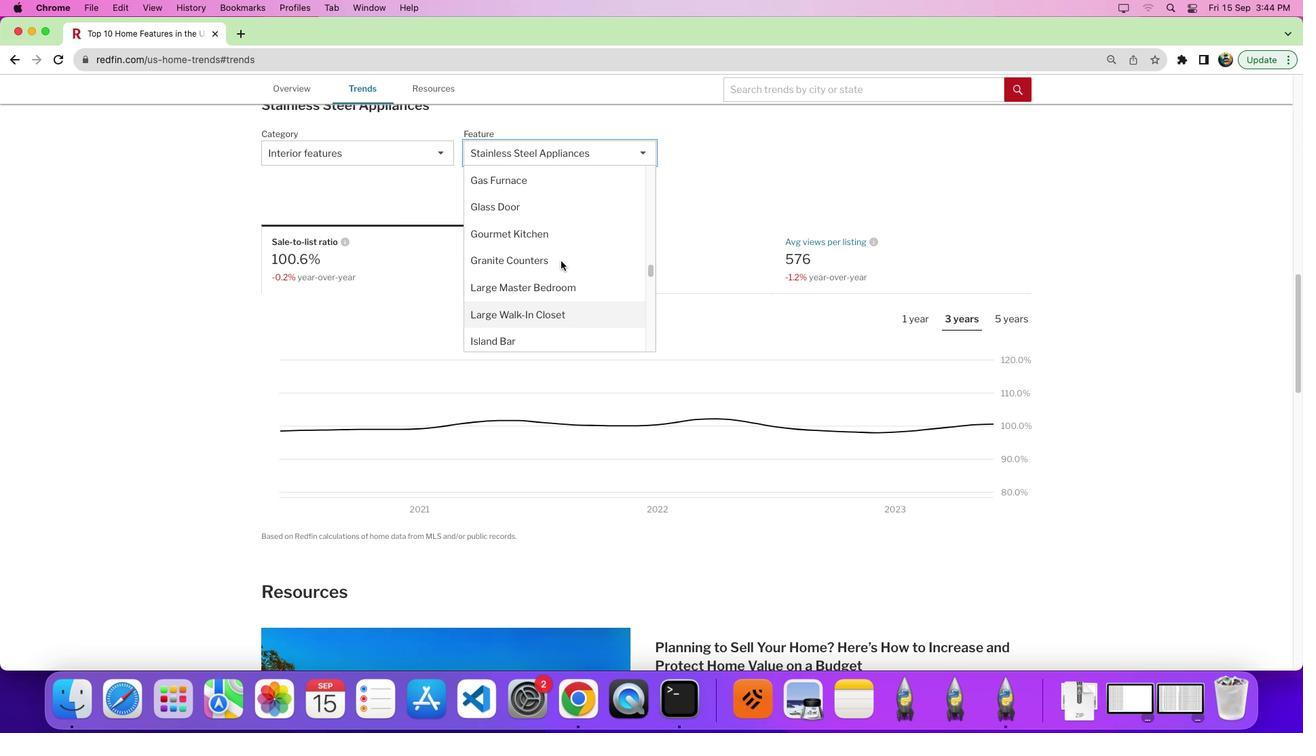 
Action: Mouse scrolled (561, 261) with delta (0, 0)
Screenshot: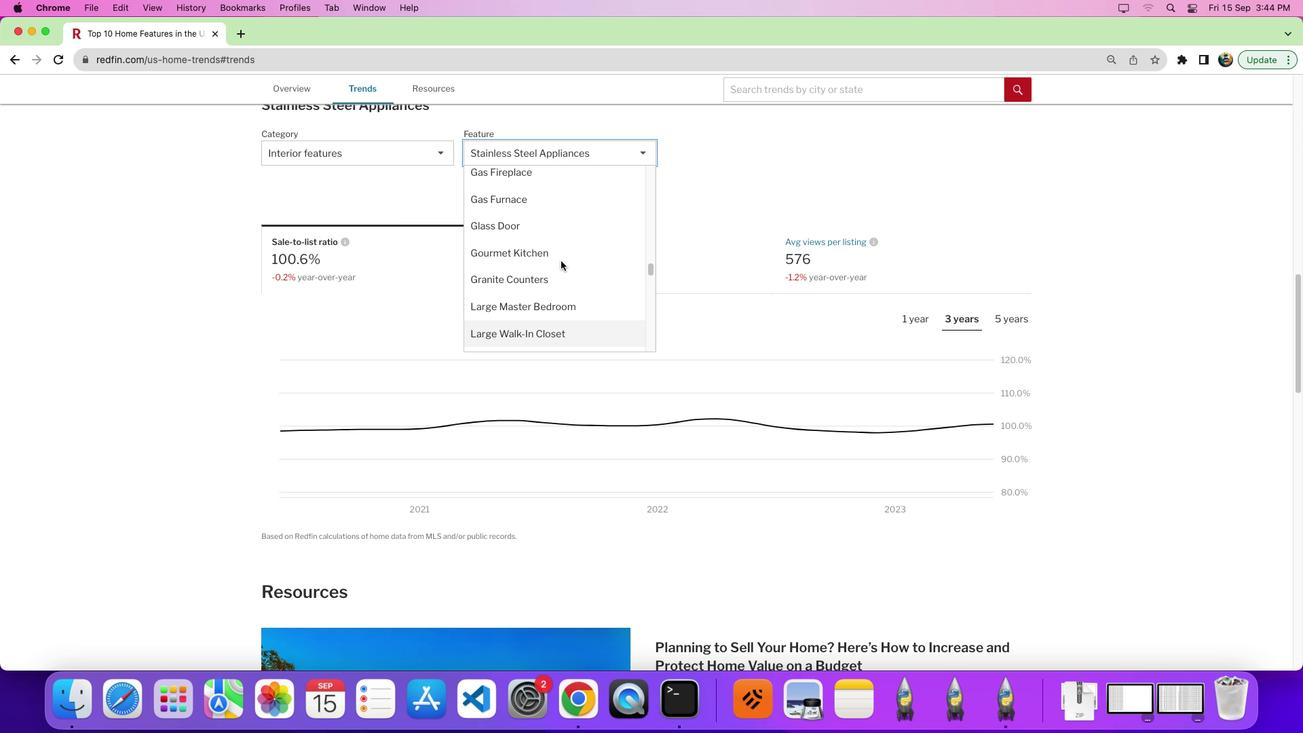 
Action: Mouse moved to (533, 257)
Screenshot: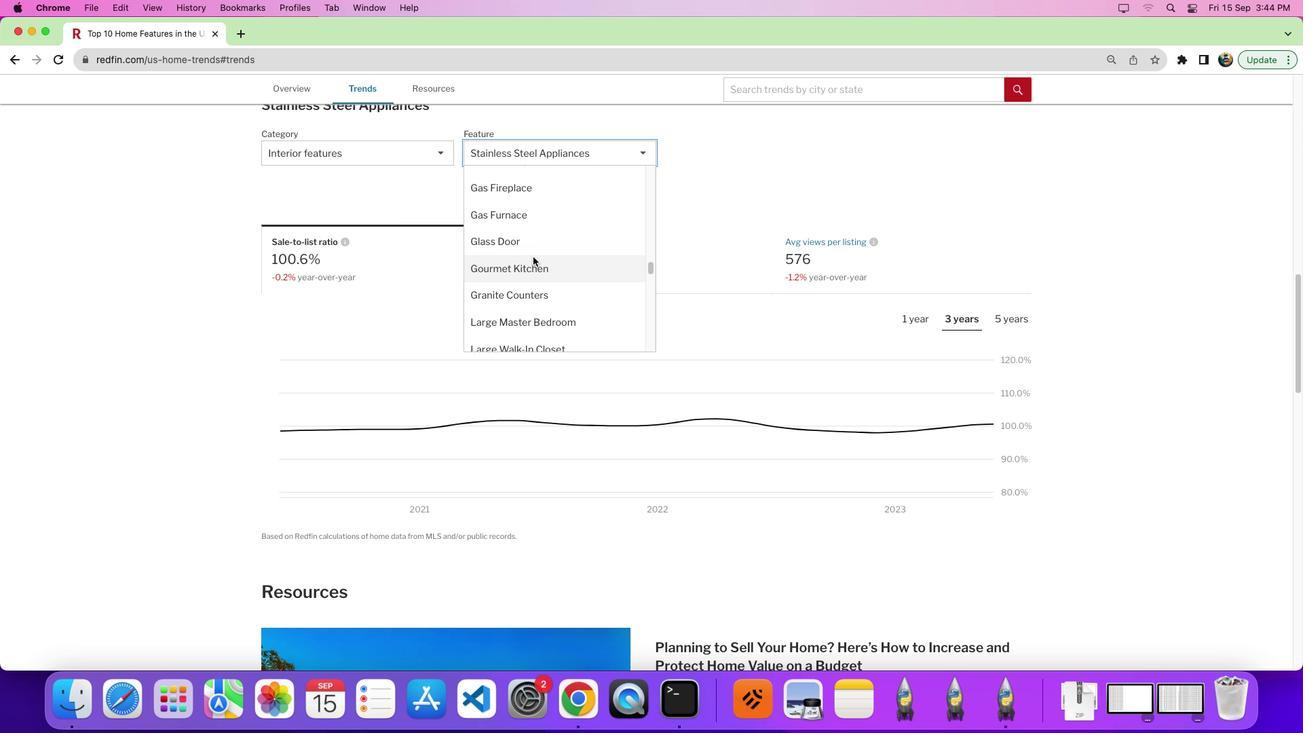 
Action: Mouse scrolled (533, 257) with delta (0, 0)
Screenshot: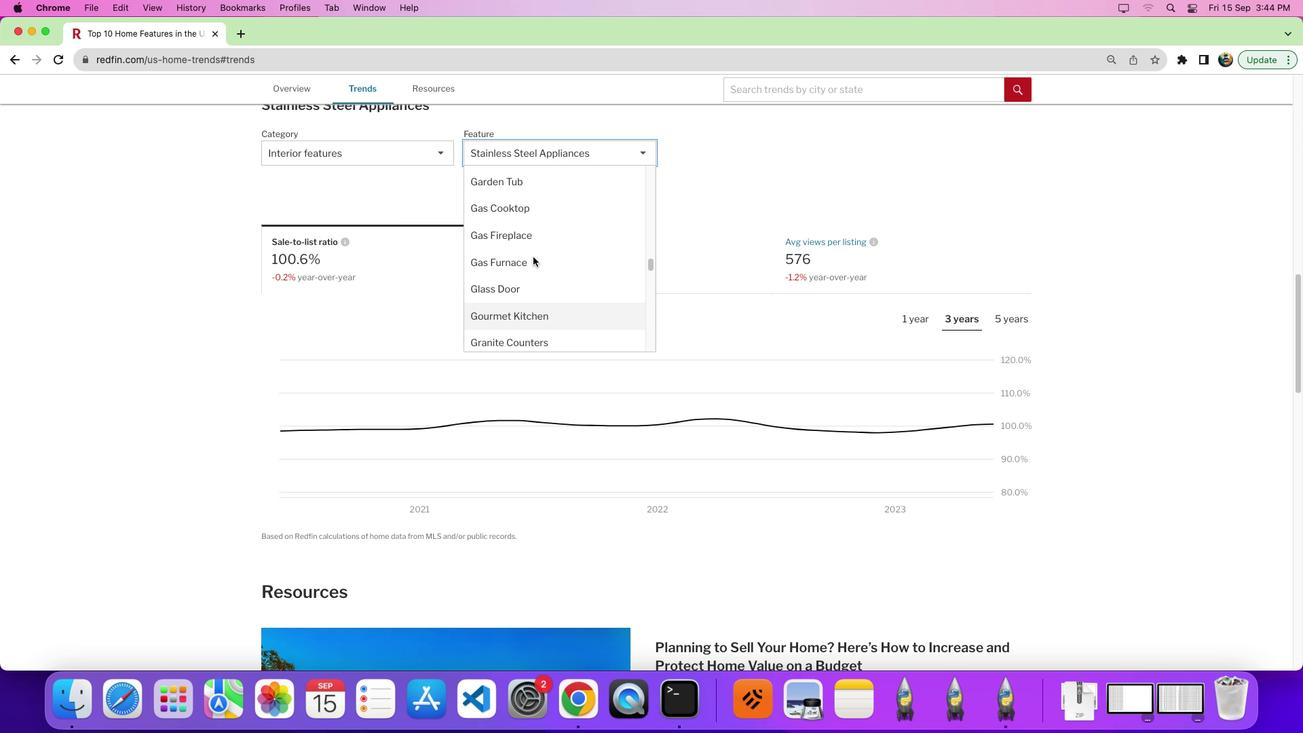 
Action: Mouse scrolled (533, 257) with delta (0, 0)
Screenshot: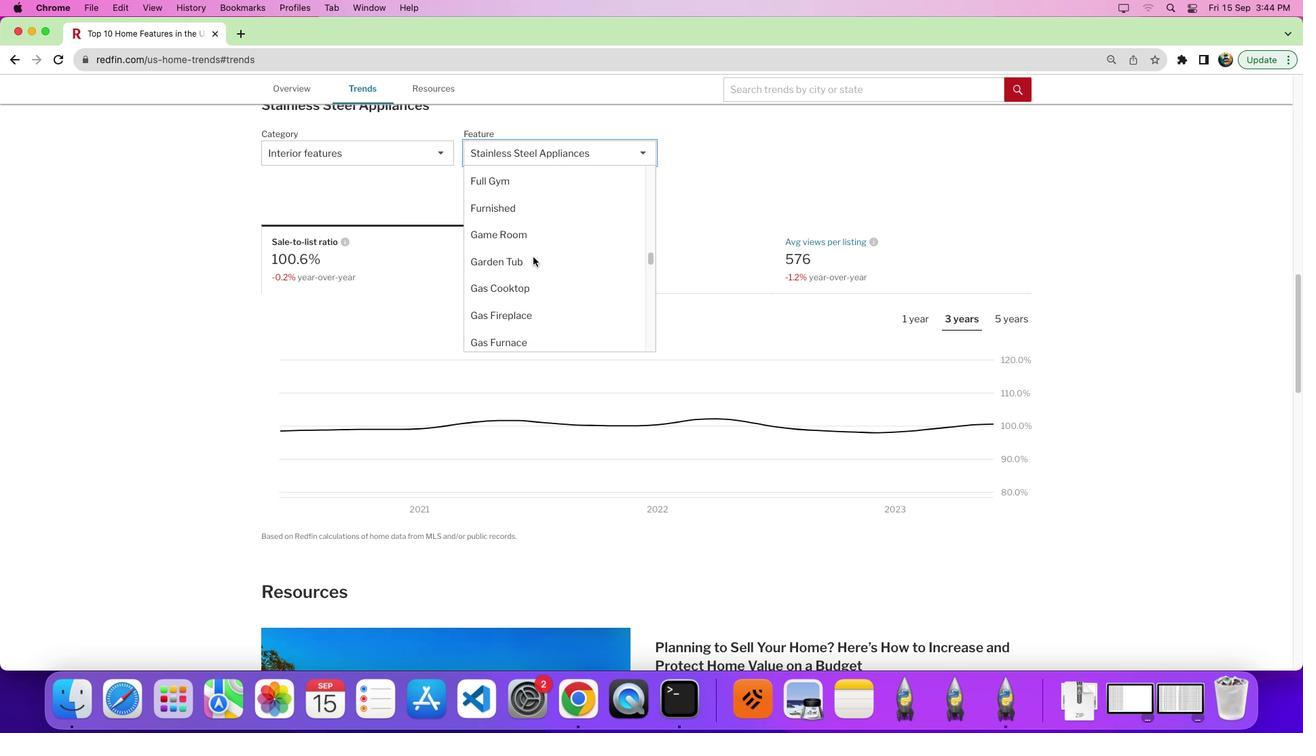 
Action: Mouse scrolled (533, 257) with delta (0, 4)
Screenshot: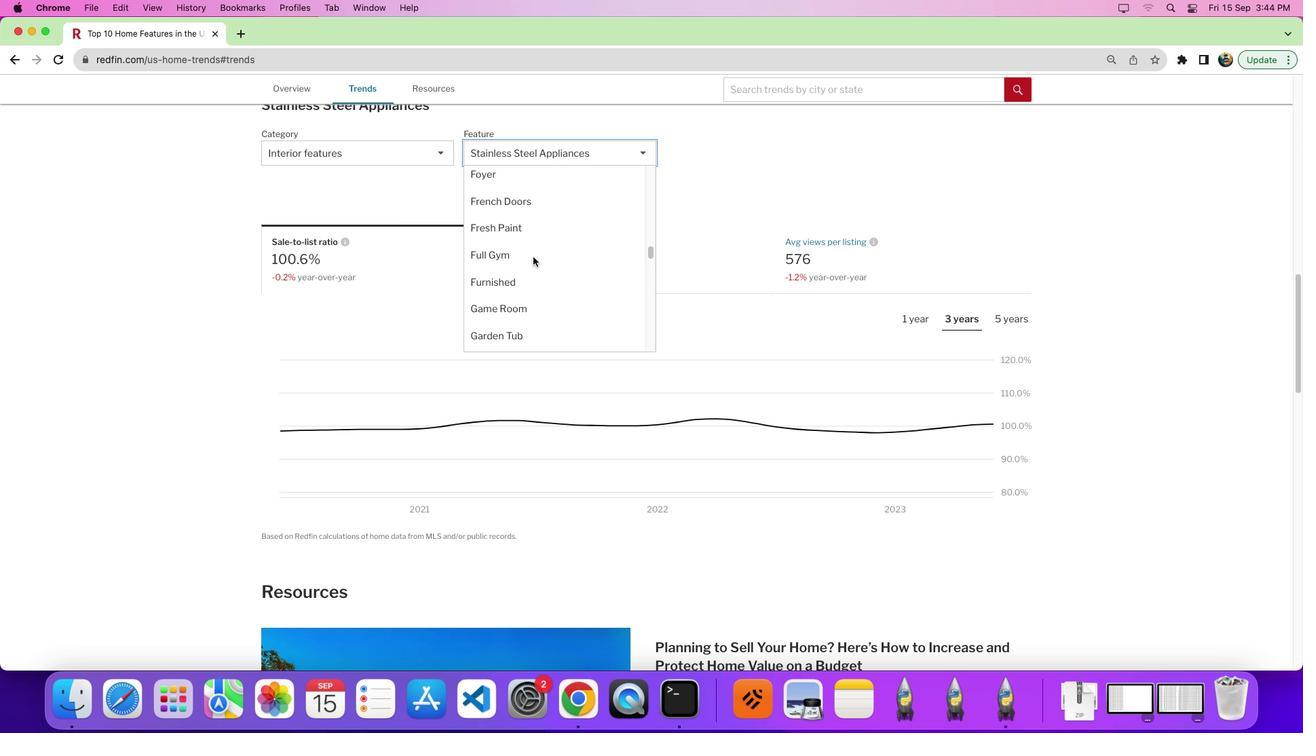 
Action: Mouse scrolled (533, 257) with delta (0, 0)
Screenshot: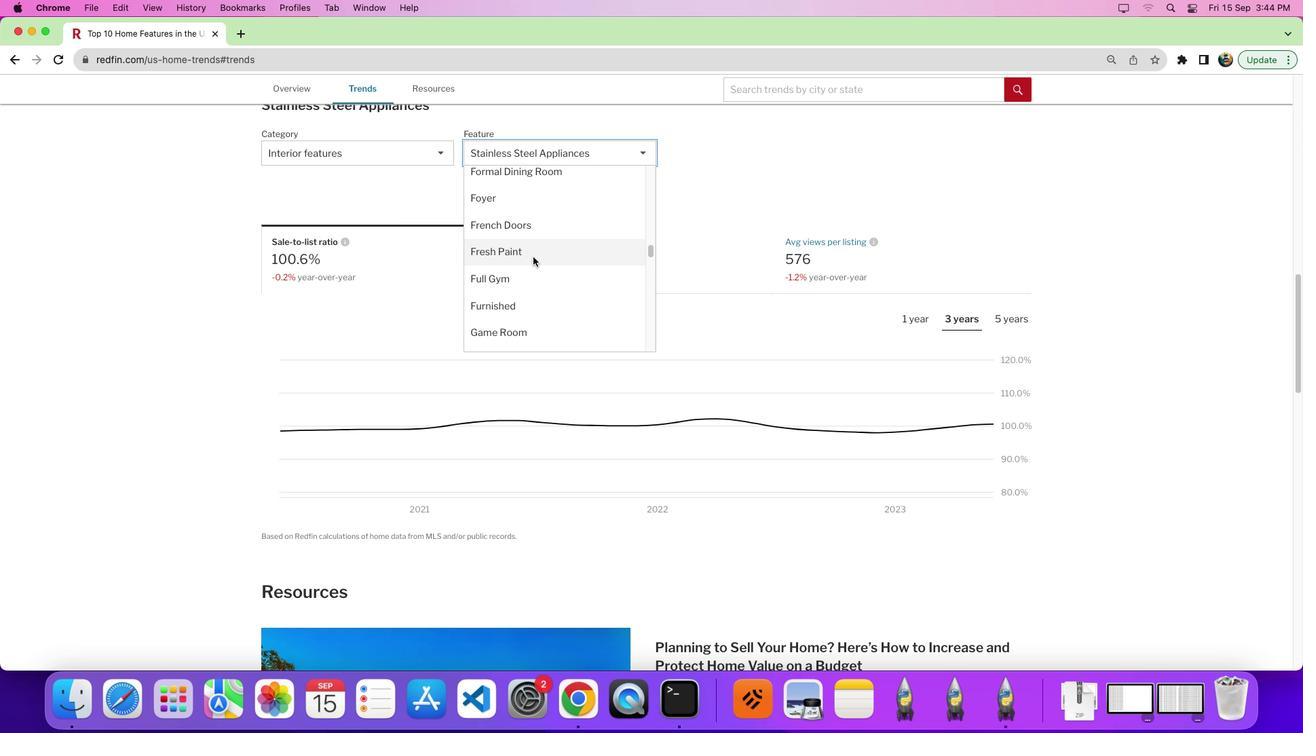 
Action: Mouse scrolled (533, 257) with delta (0, 0)
Screenshot: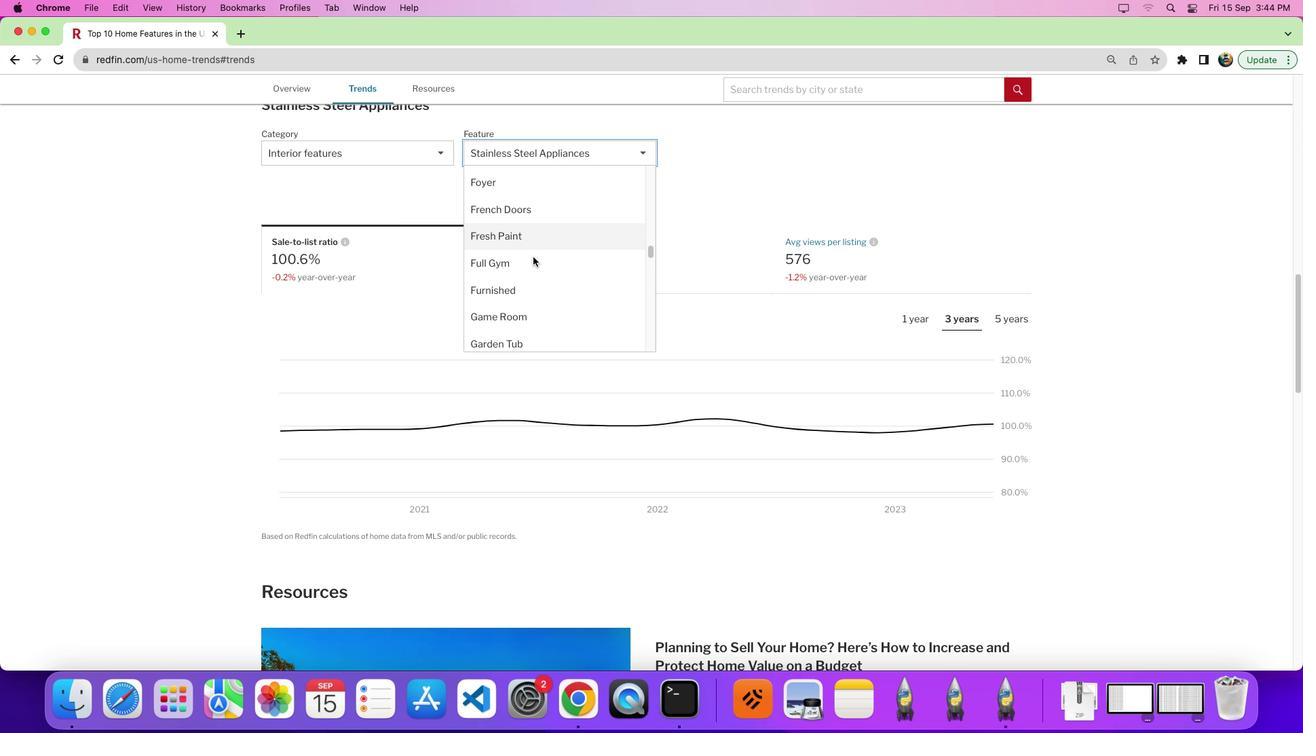 
Action: Mouse scrolled (533, 257) with delta (0, -1)
Screenshot: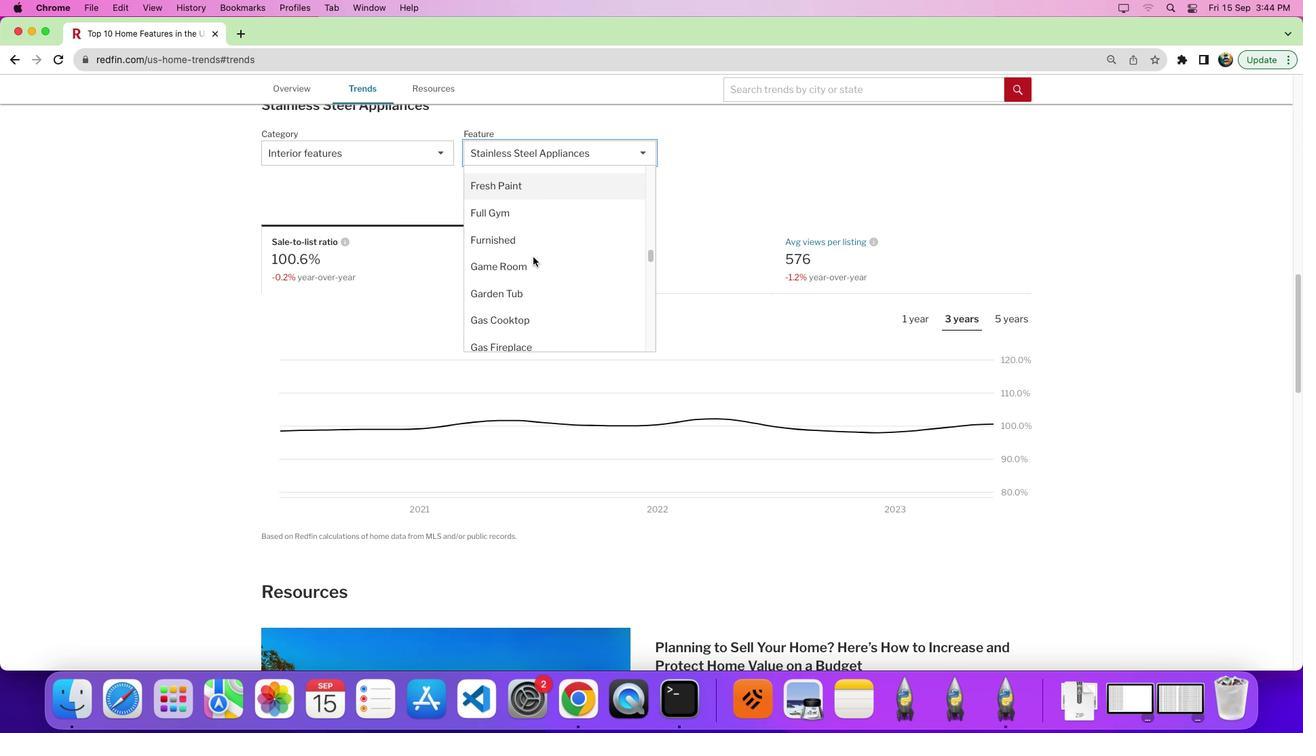 
Action: Mouse scrolled (533, 257) with delta (0, 0)
Screenshot: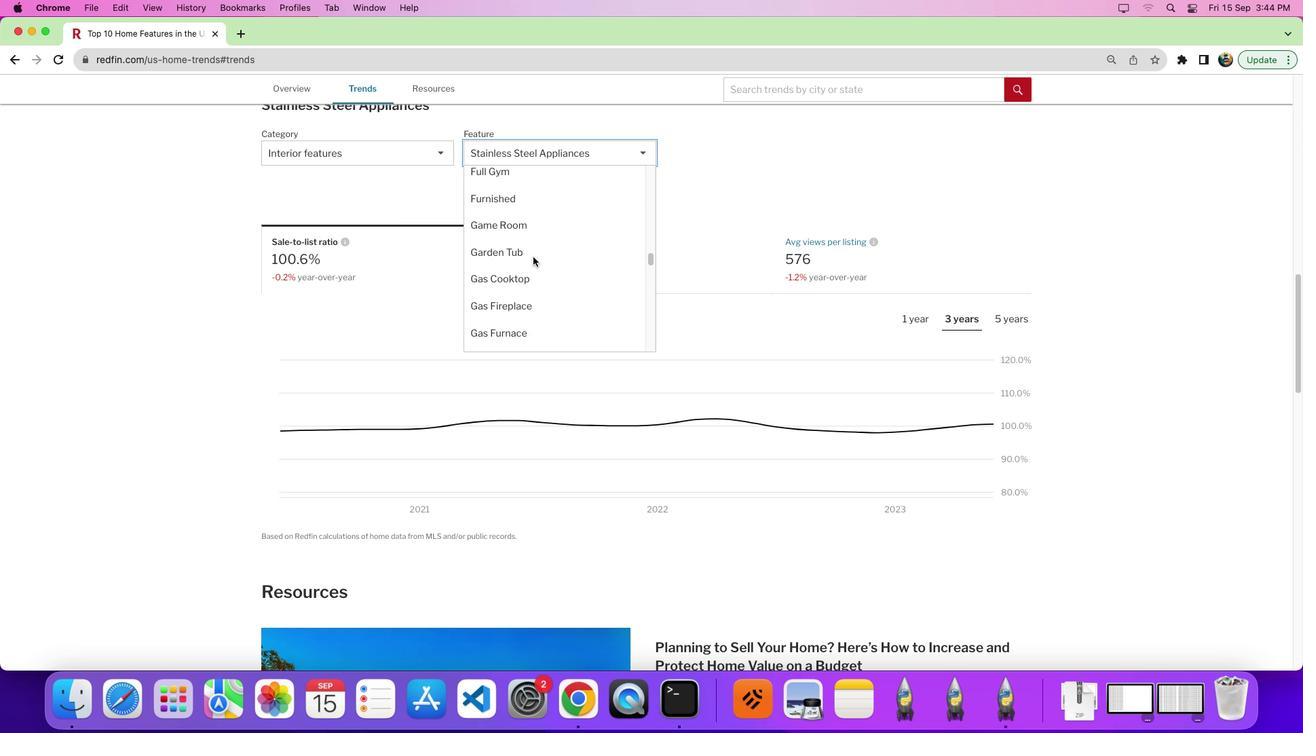 
Action: Mouse scrolled (533, 257) with delta (0, 0)
Screenshot: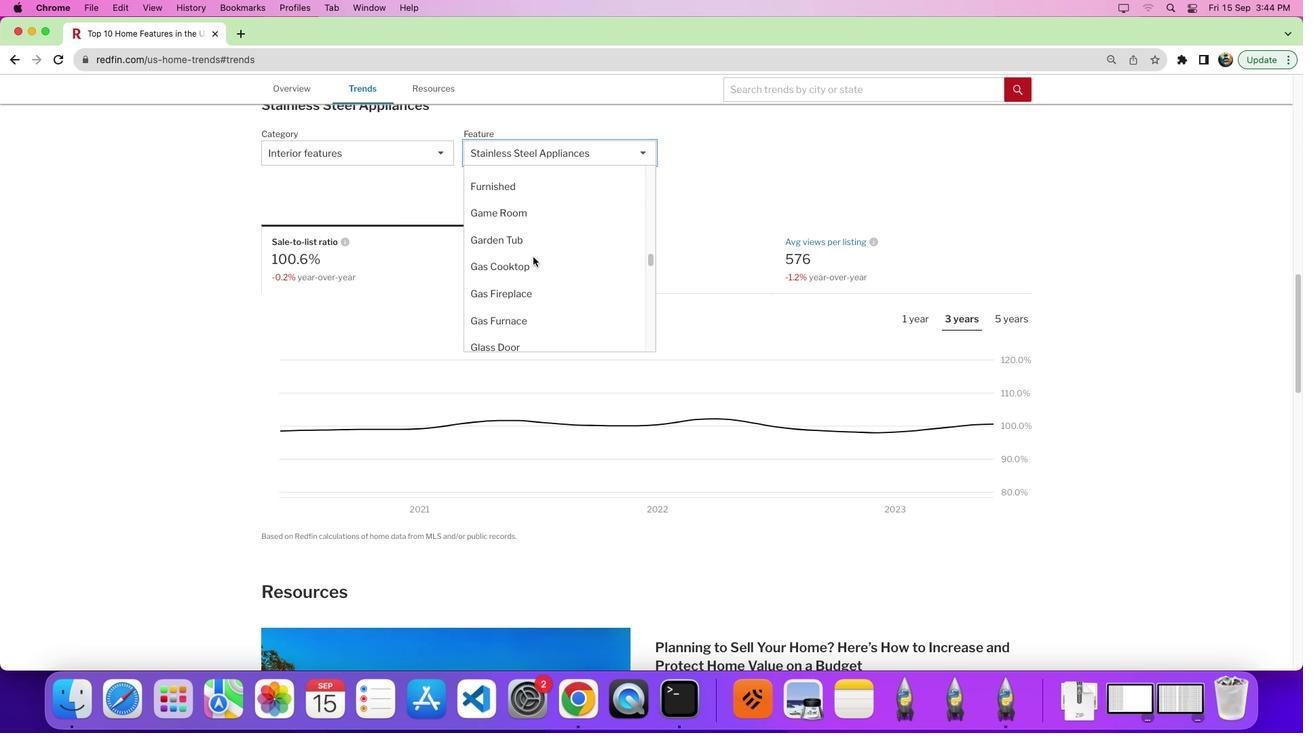 
Action: Mouse scrolled (533, 257) with delta (0, 0)
Screenshot: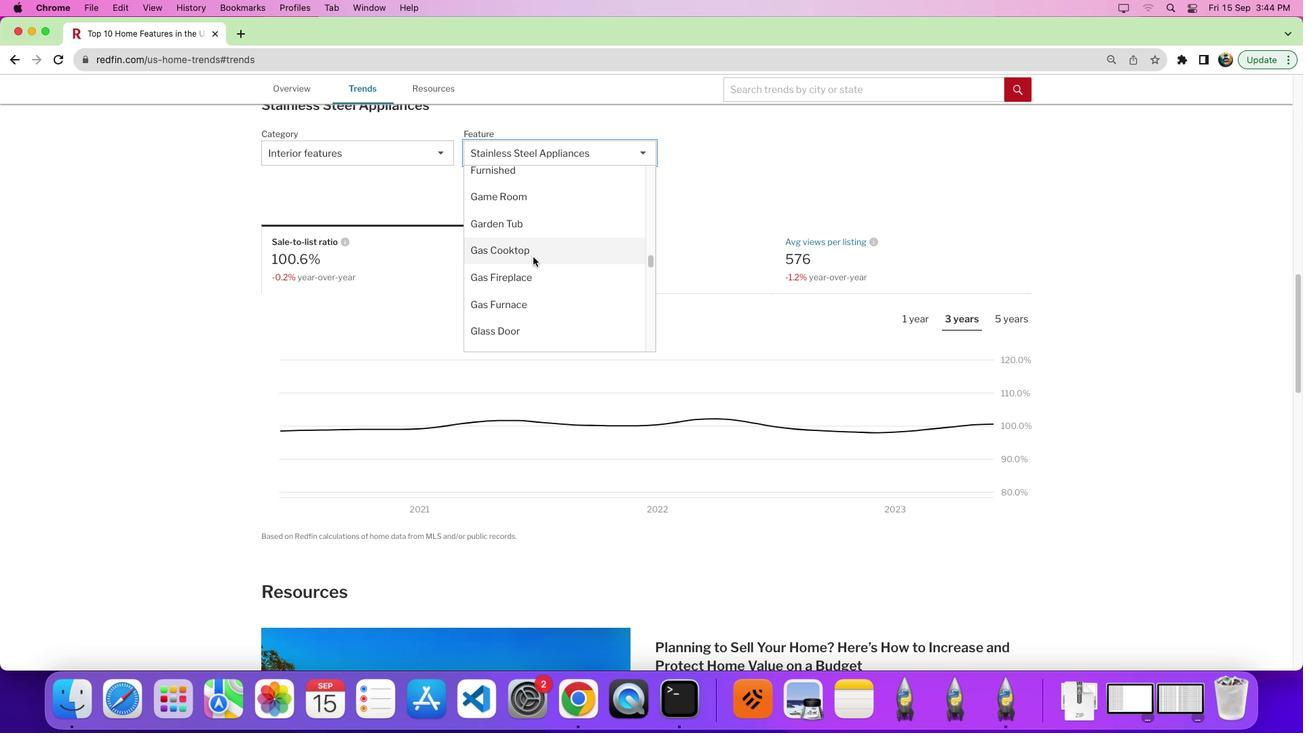 
Action: Mouse scrolled (533, 257) with delta (0, 0)
Screenshot: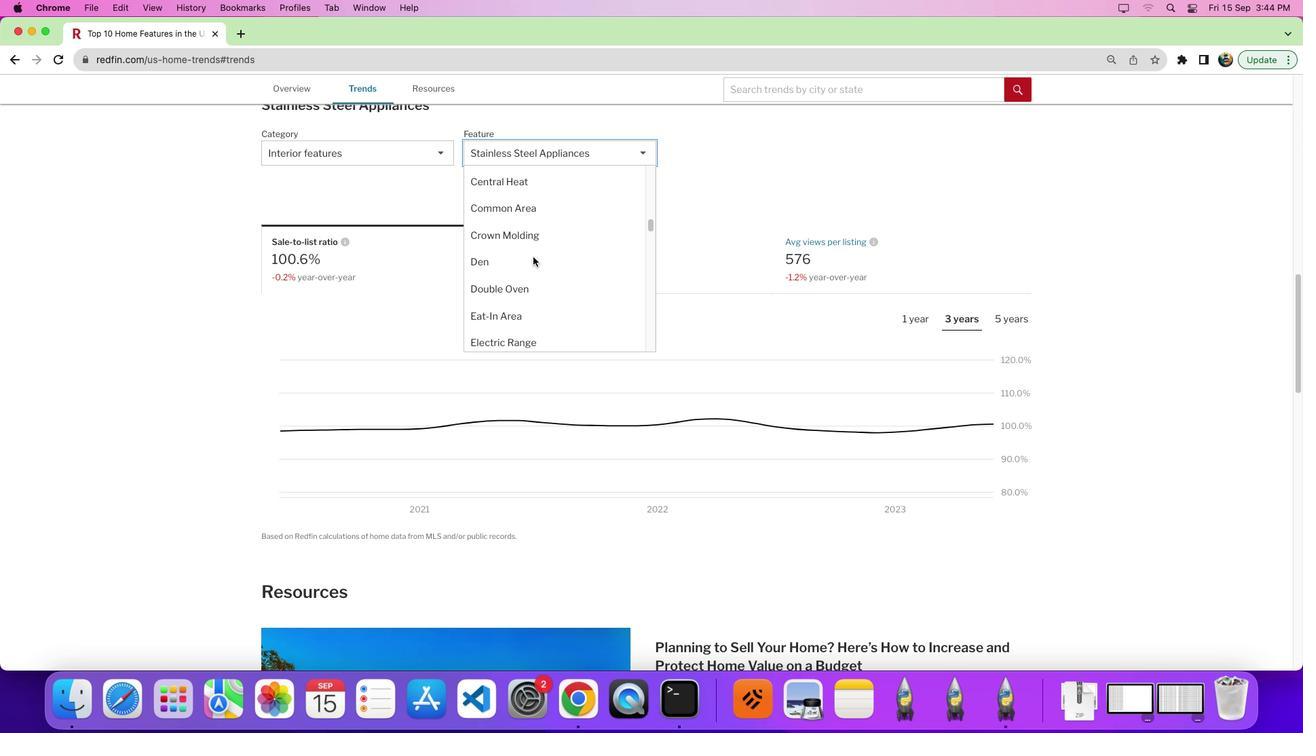 
Action: Mouse scrolled (533, 257) with delta (0, 2)
Screenshot: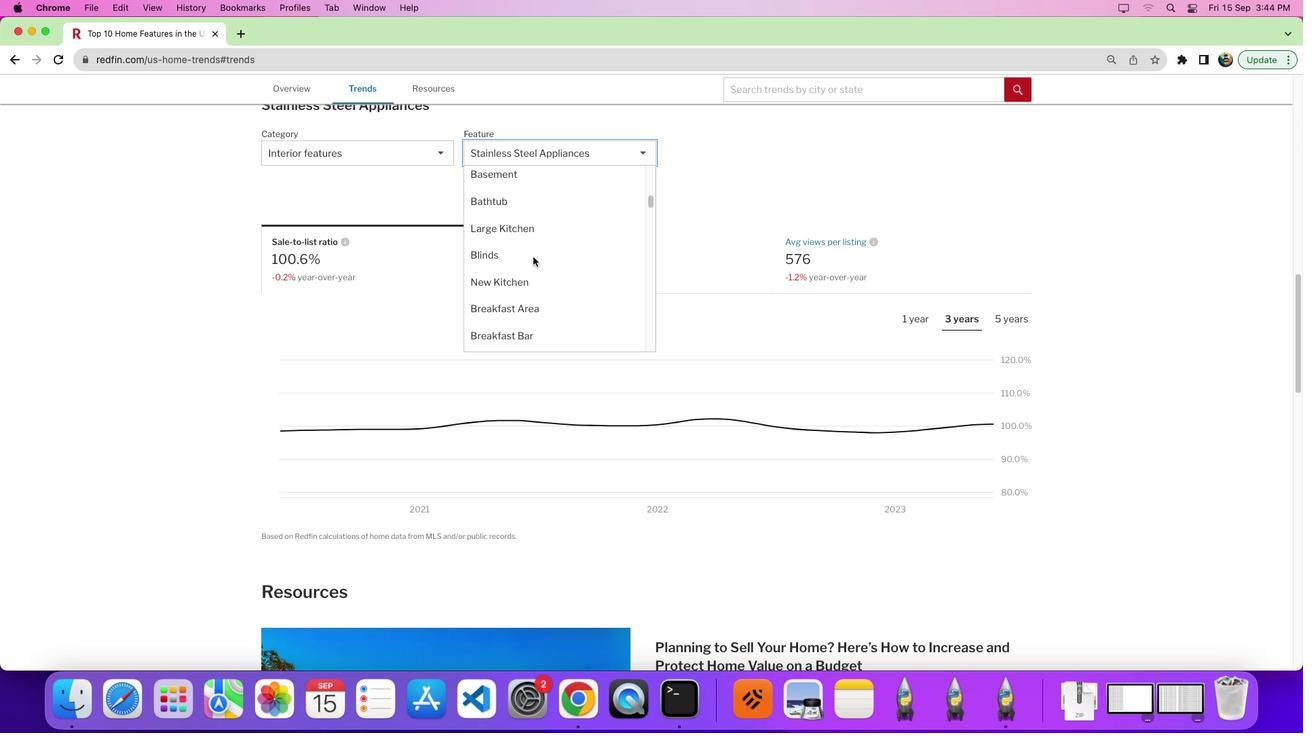 
Action: Mouse scrolled (533, 257) with delta (0, 8)
Screenshot: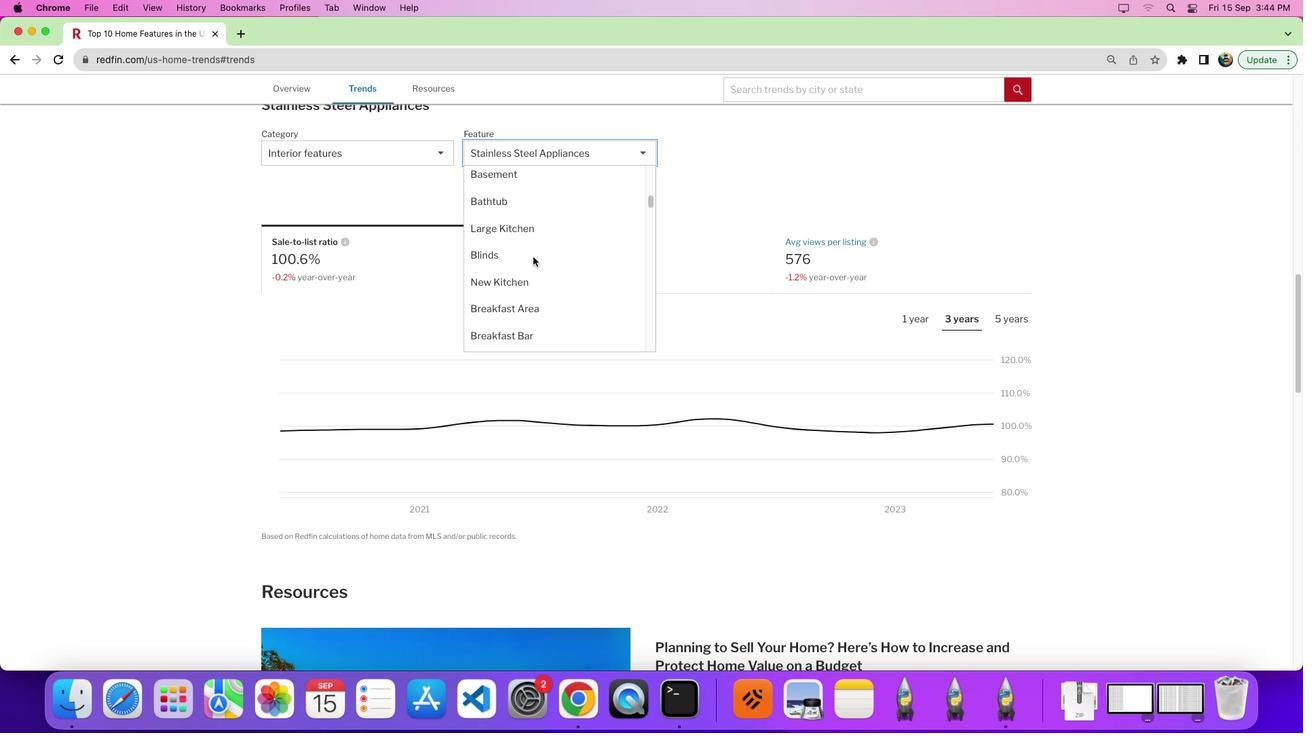 
Action: Mouse scrolled (533, 257) with delta (0, 9)
Screenshot: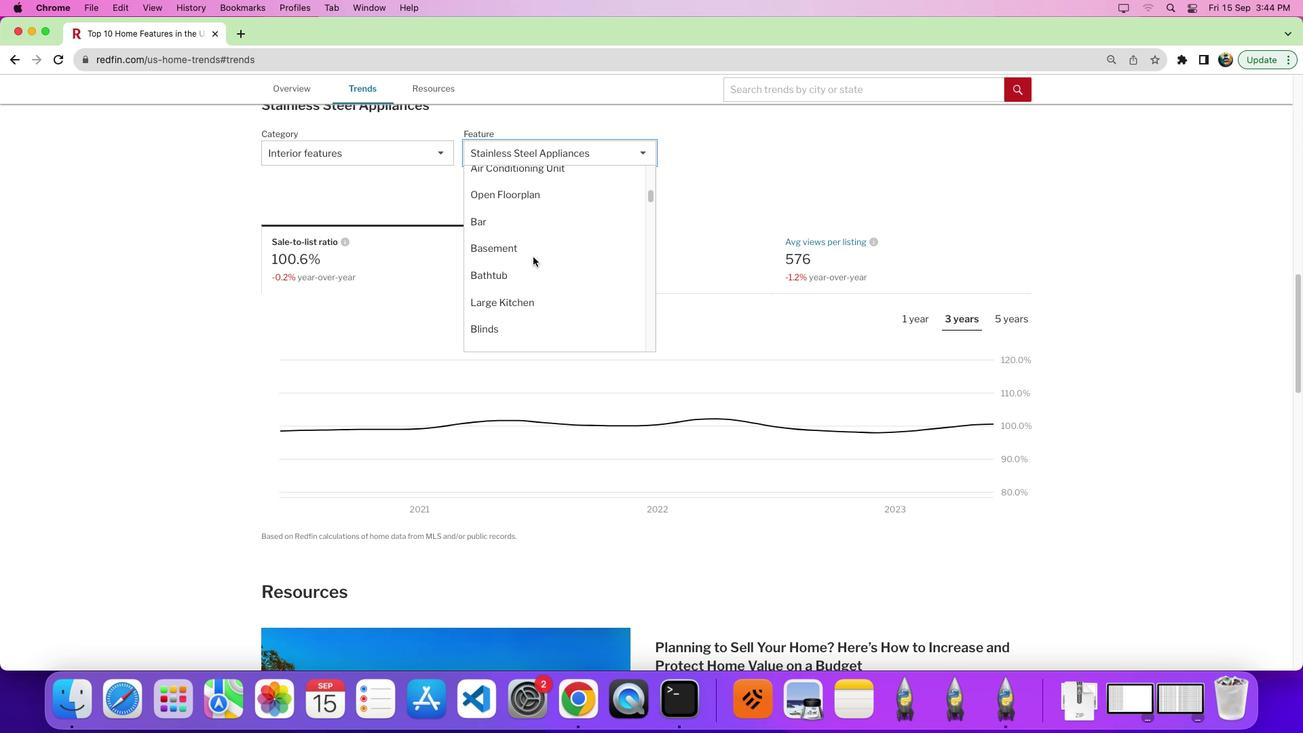 
Action: Mouse scrolled (533, 257) with delta (0, 0)
Screenshot: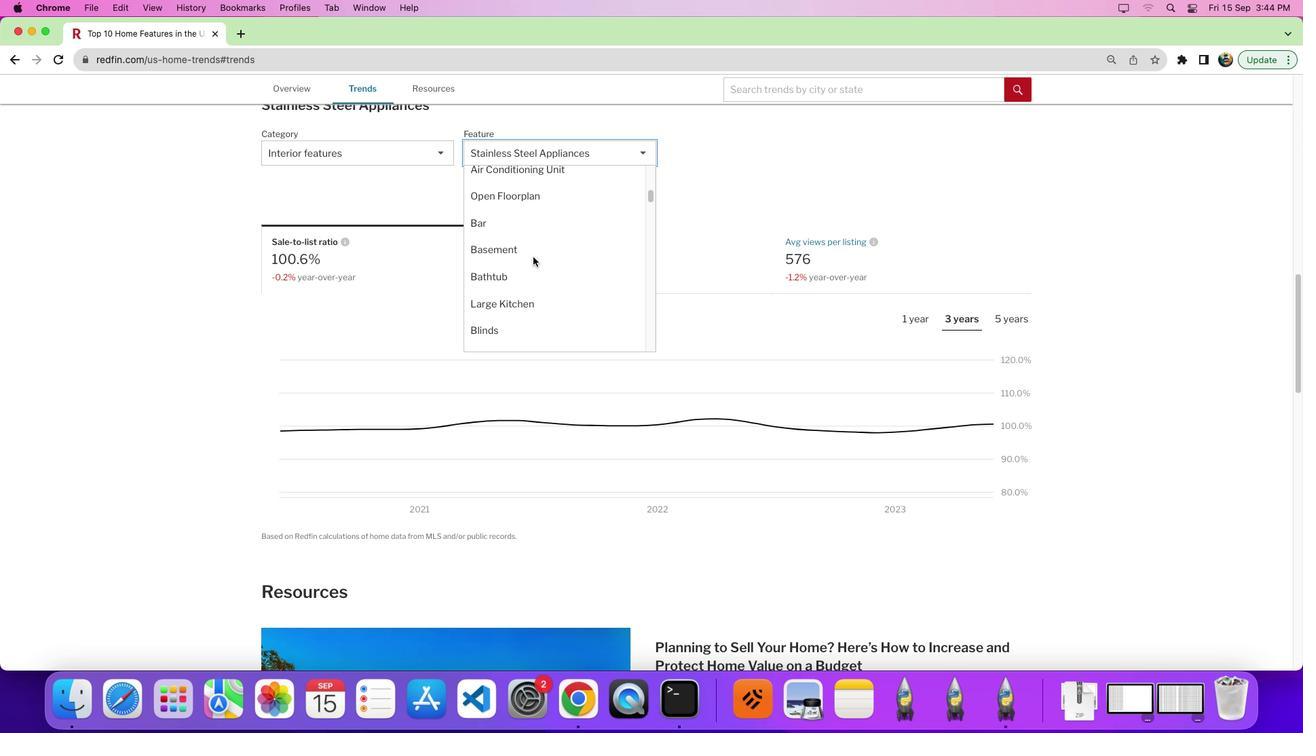 
Action: Mouse scrolled (533, 257) with delta (0, 0)
Screenshot: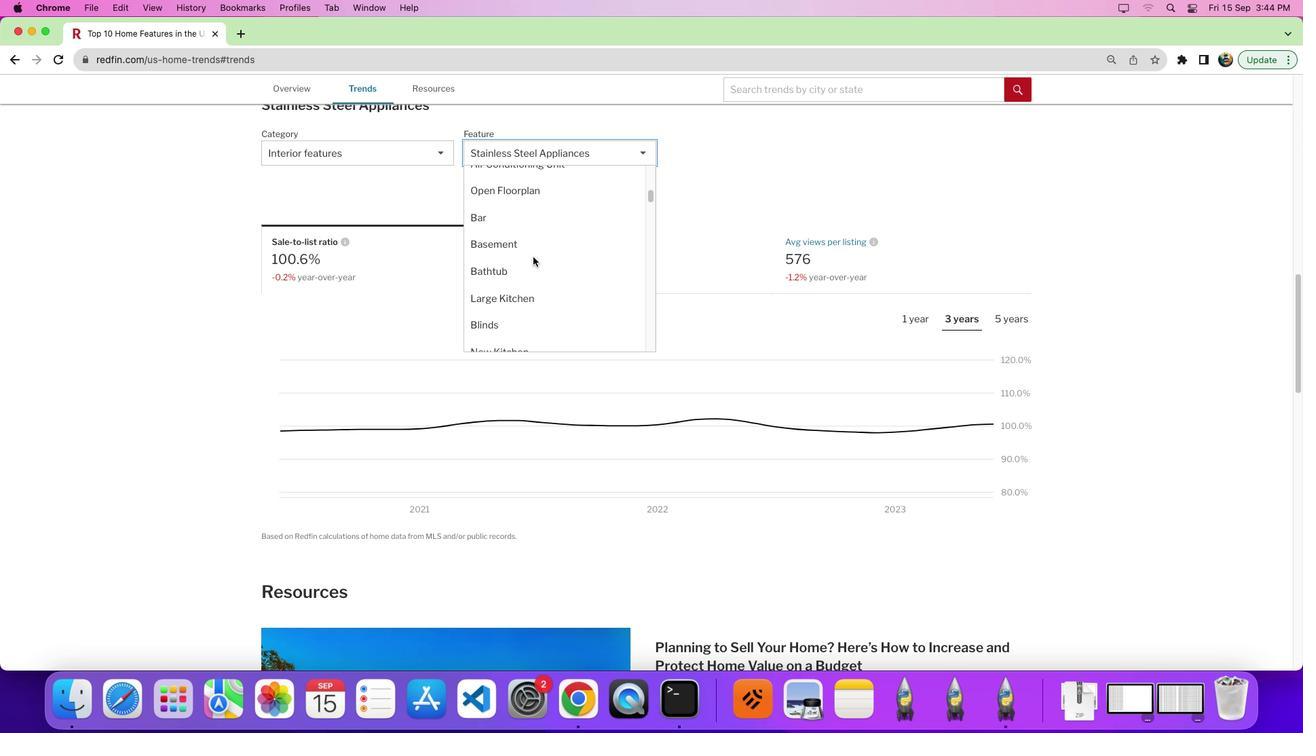 
Action: Mouse scrolled (533, 257) with delta (0, 0)
Screenshot: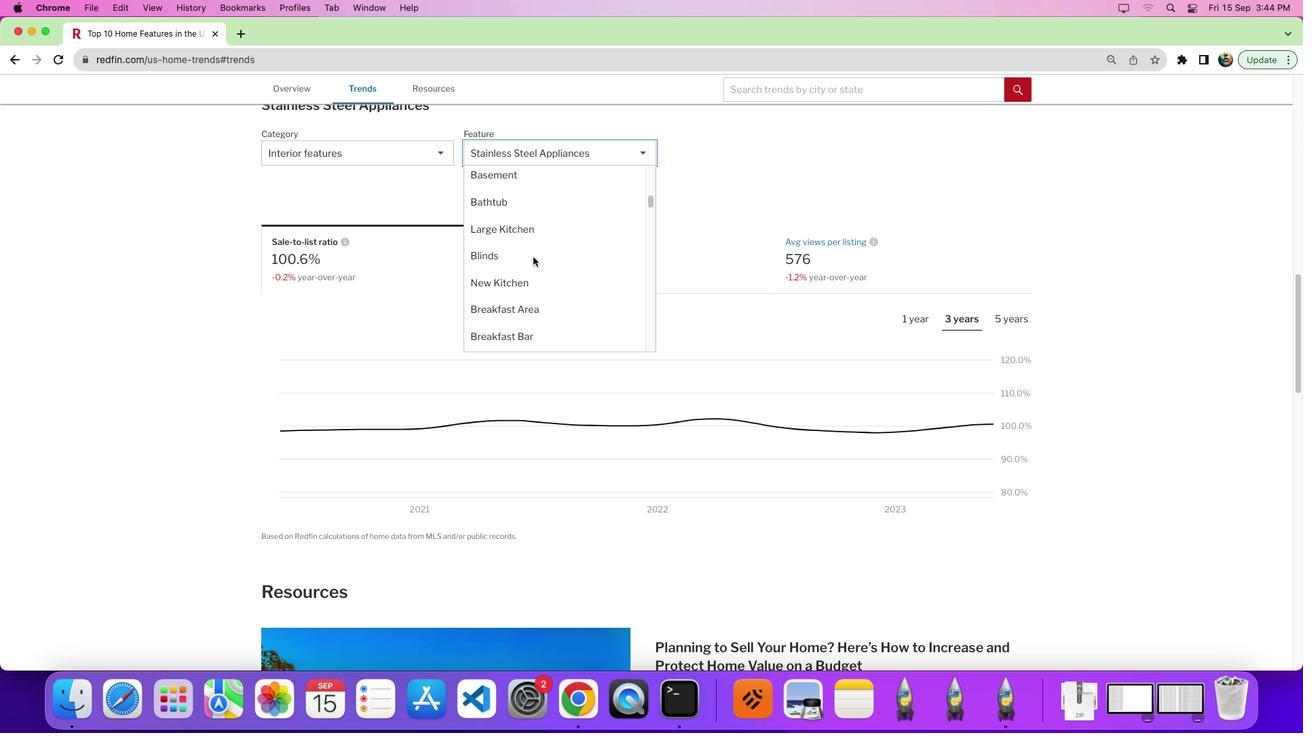 
Action: Mouse scrolled (533, 257) with delta (0, -3)
Screenshot: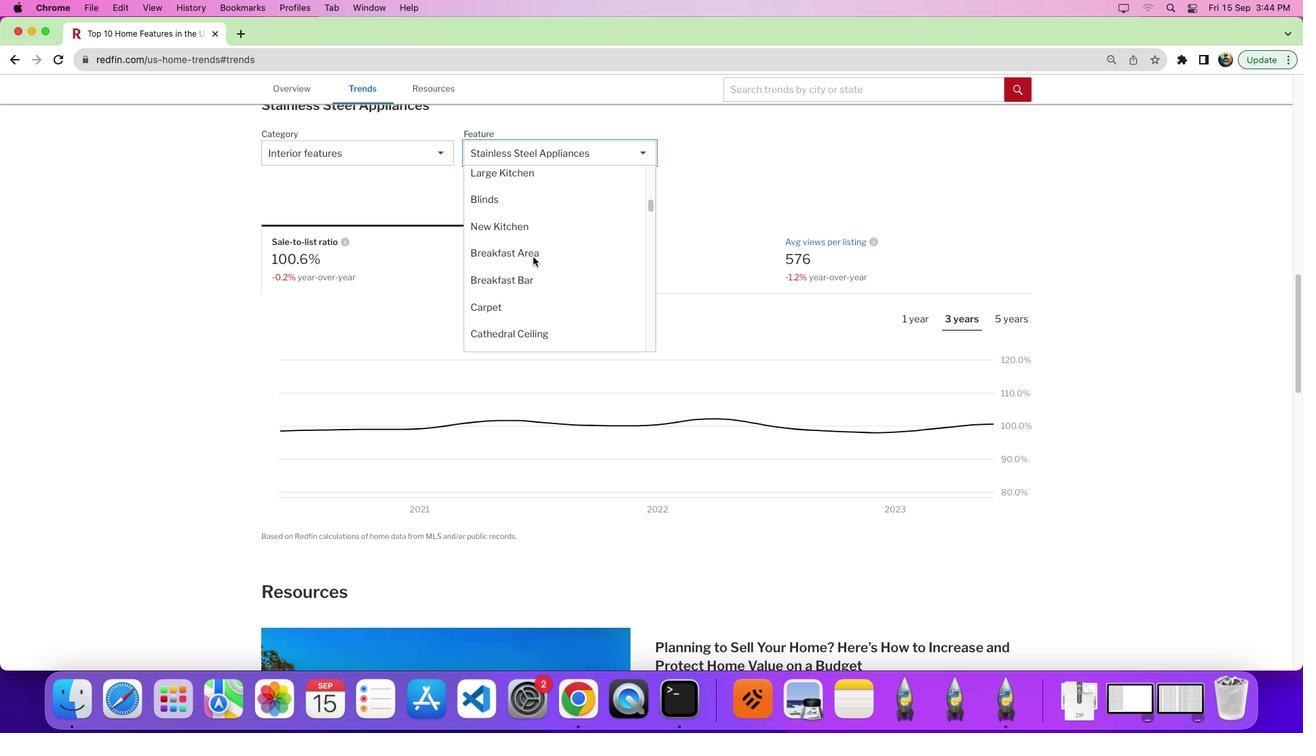 
Action: Mouse scrolled (533, 257) with delta (0, 0)
Screenshot: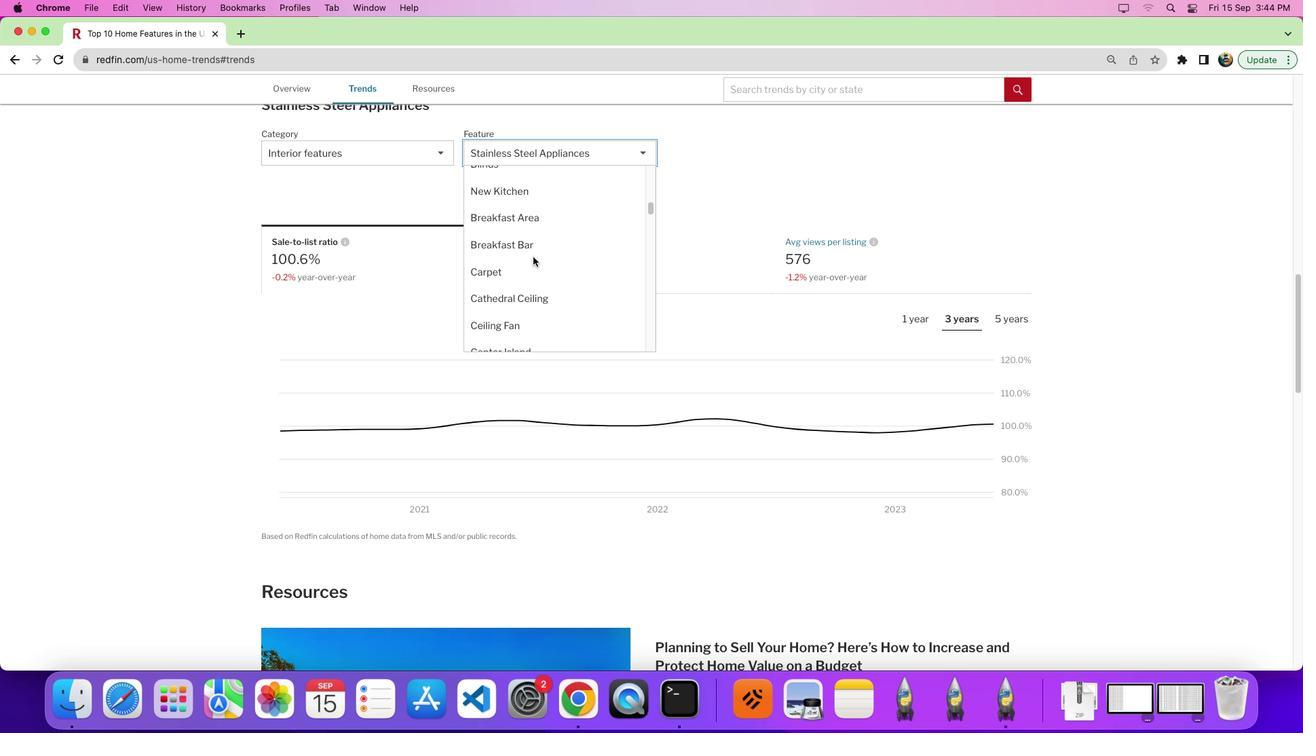
Action: Mouse scrolled (533, 257) with delta (0, 0)
Screenshot: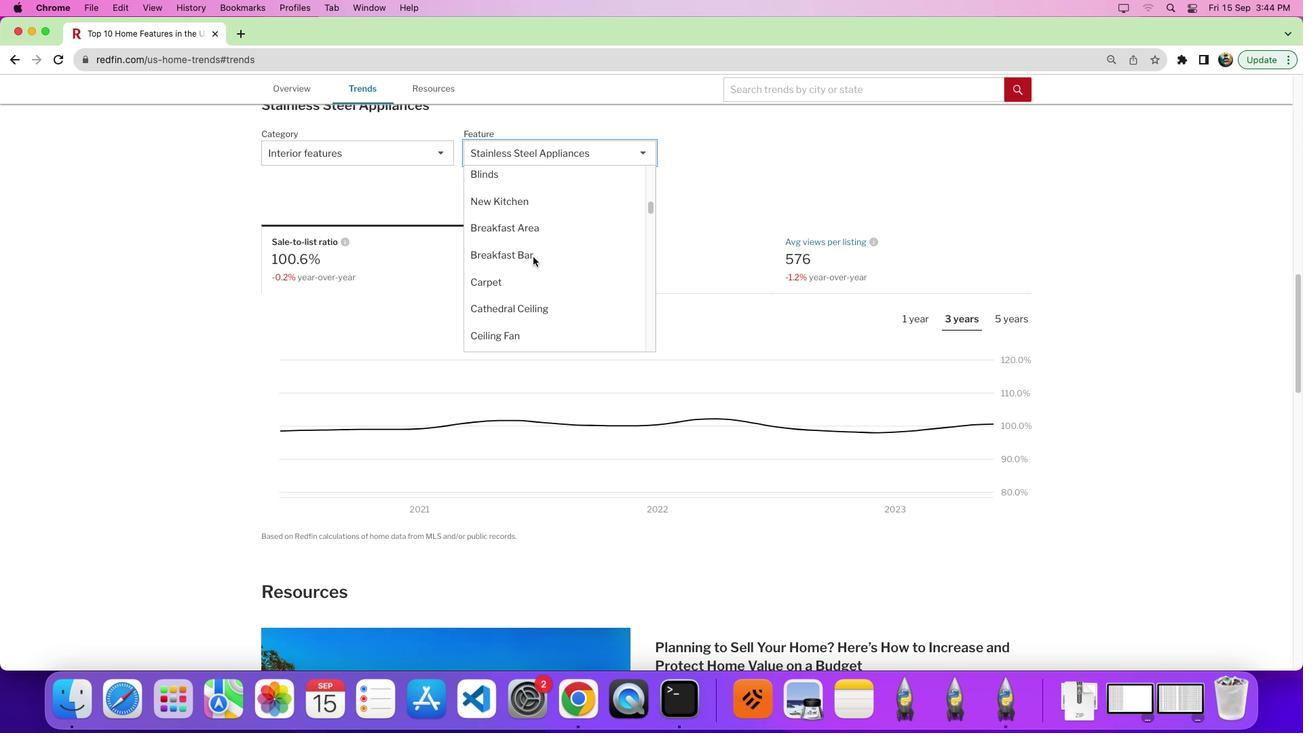 
Action: Mouse scrolled (533, 257) with delta (0, 0)
Screenshot: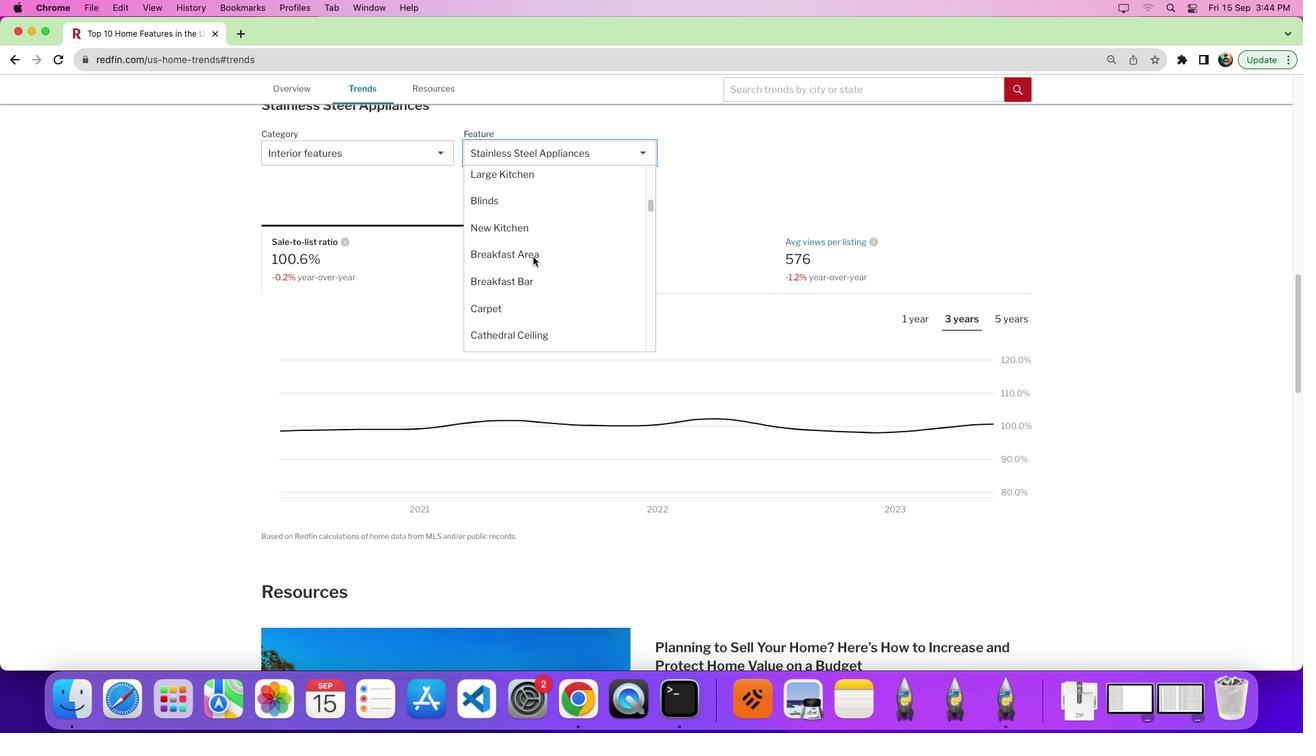 
Action: Mouse scrolled (533, 257) with delta (0, 0)
Screenshot: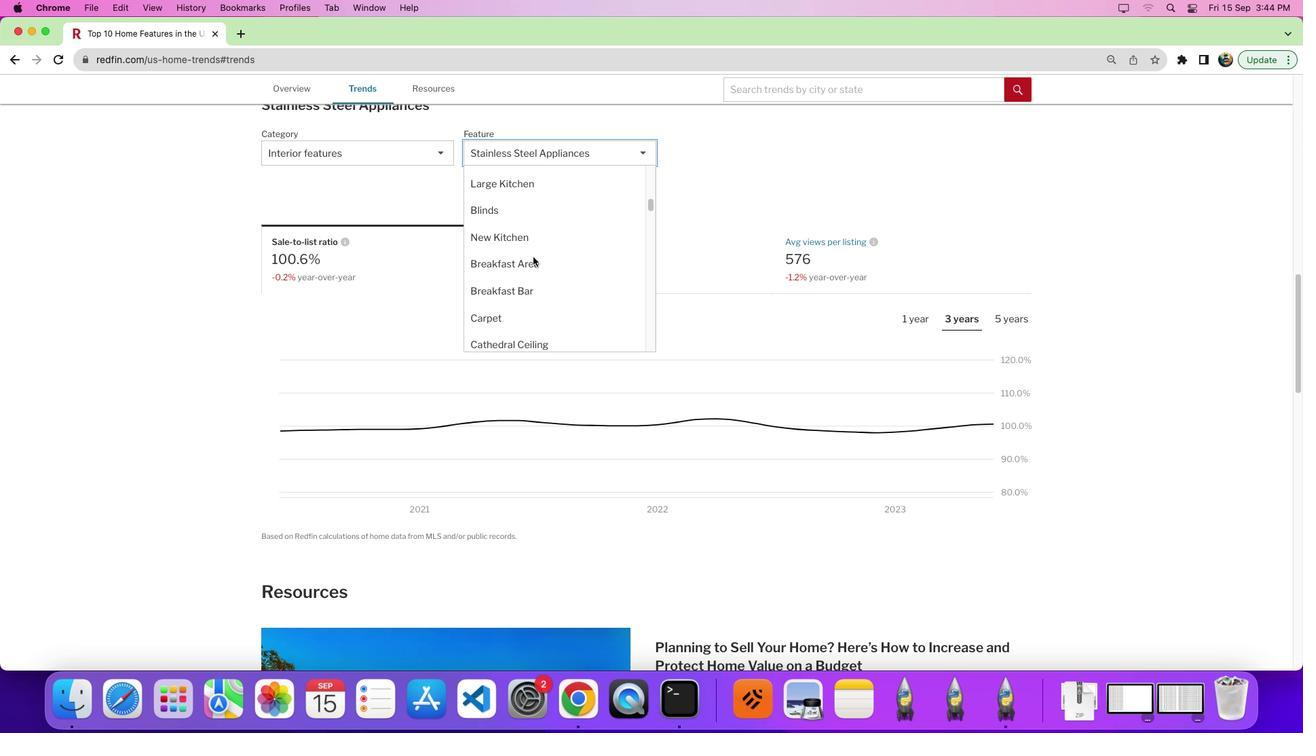 
Action: Mouse pressed left at (533, 257)
Screenshot: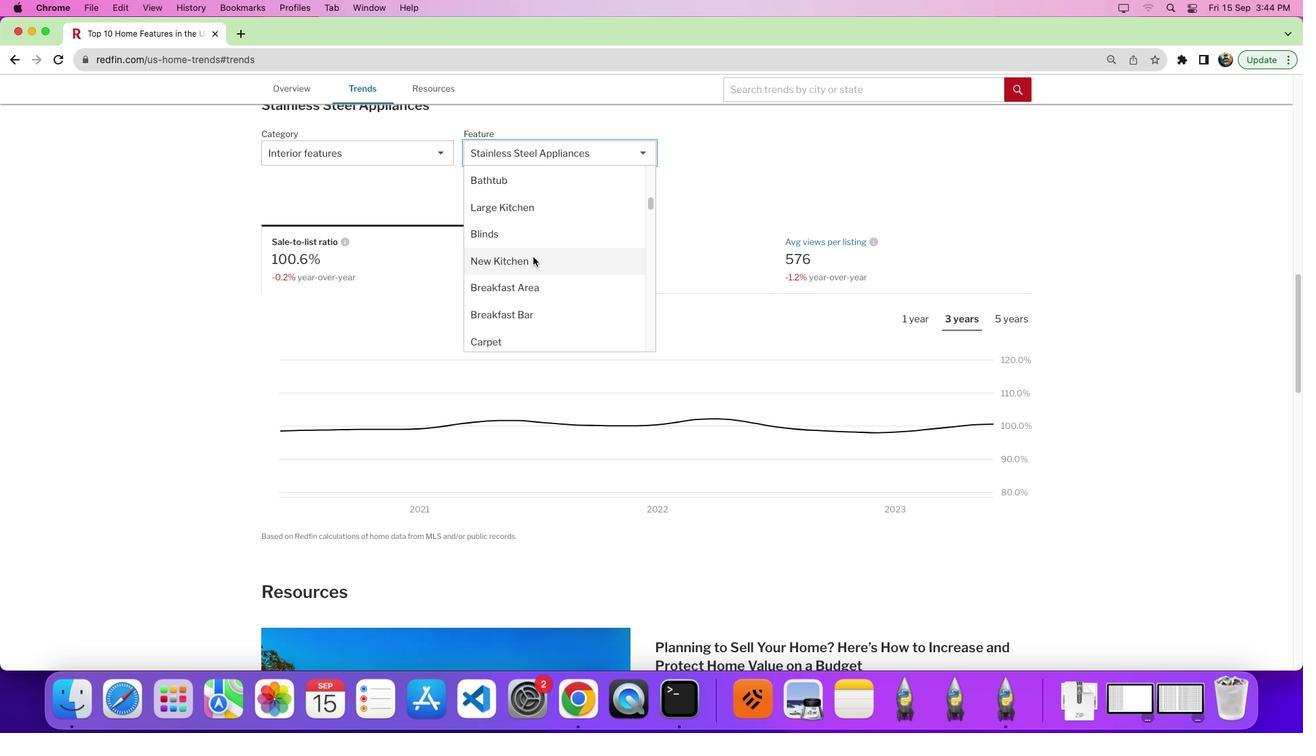 
Action: Mouse moved to (773, 257)
Screenshot: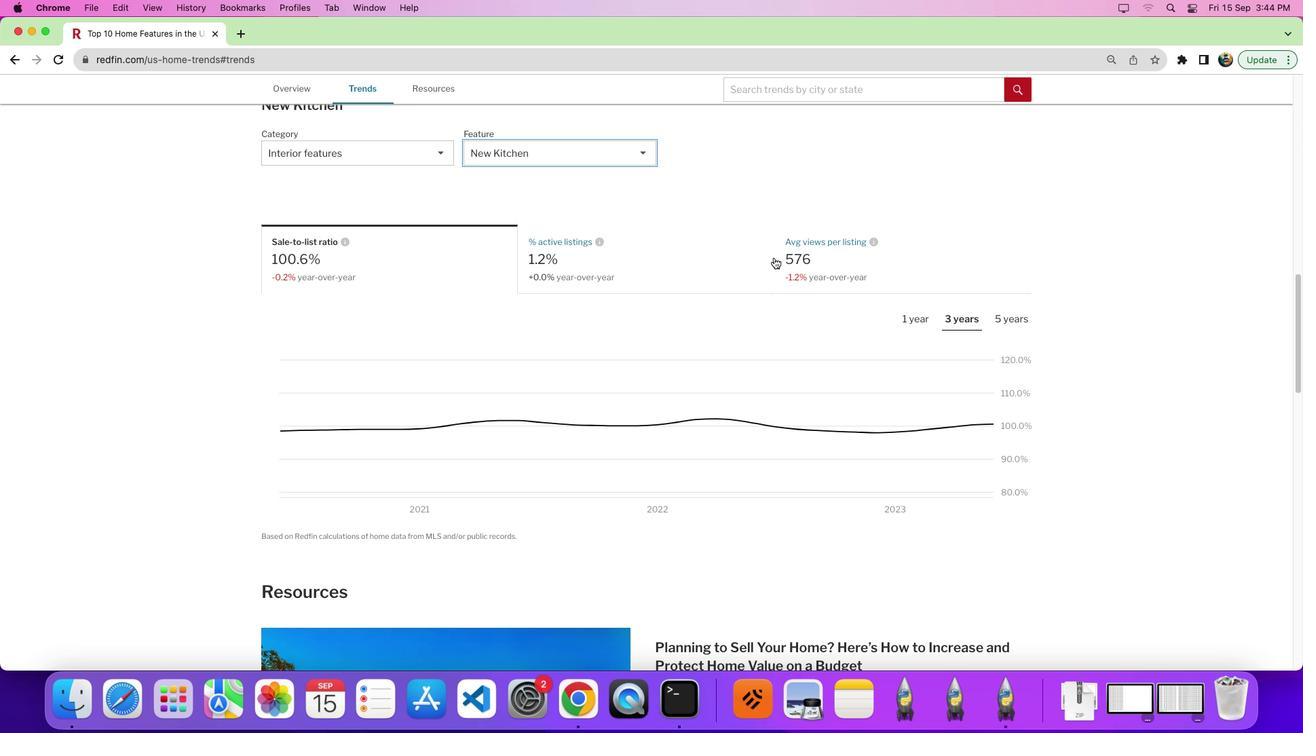 
Action: Mouse scrolled (773, 257) with delta (0, 0)
Screenshot: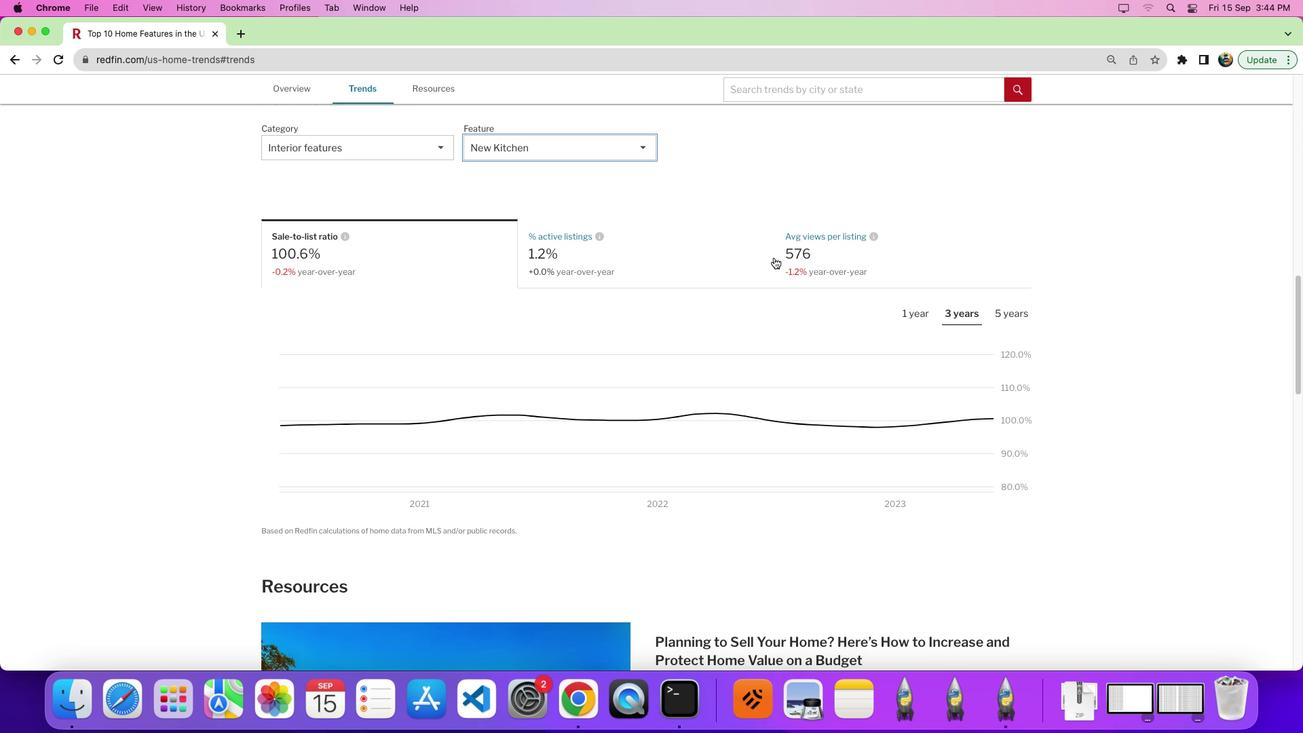
Action: Mouse scrolled (773, 257) with delta (0, 0)
Screenshot: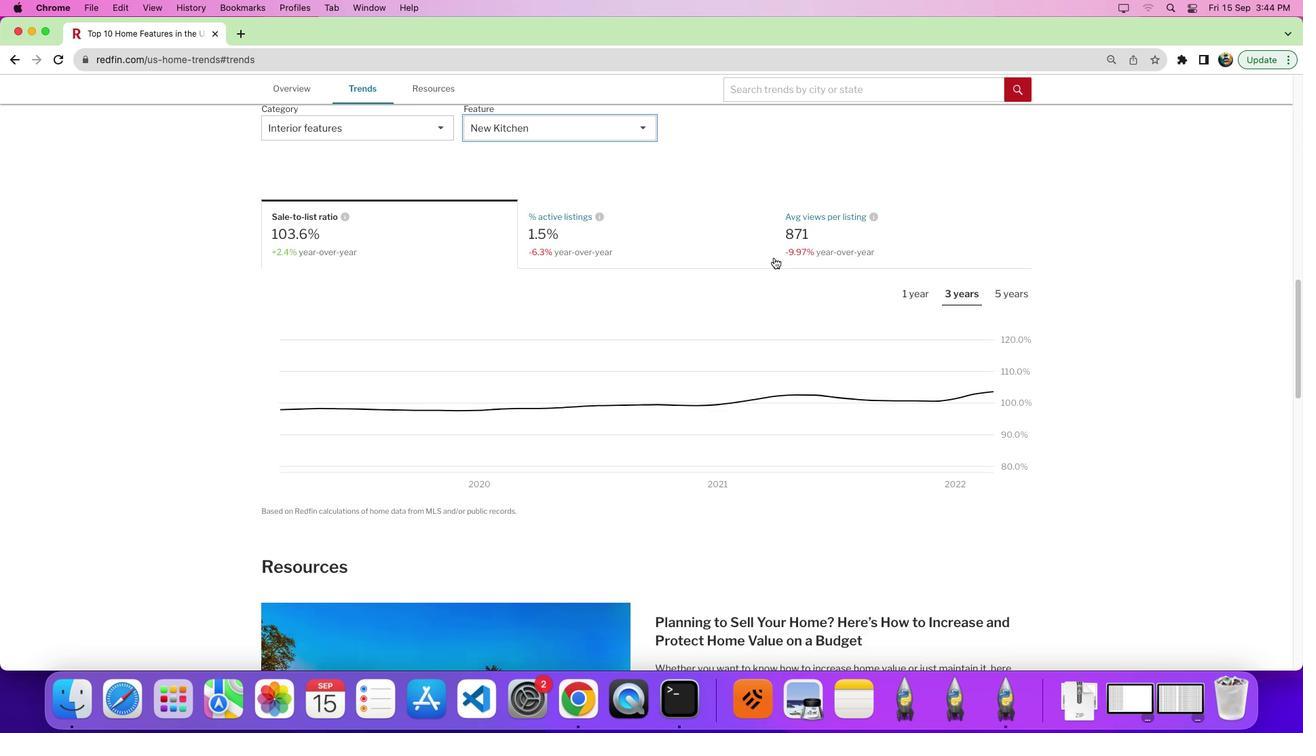 
Action: Mouse moved to (924, 285)
Screenshot: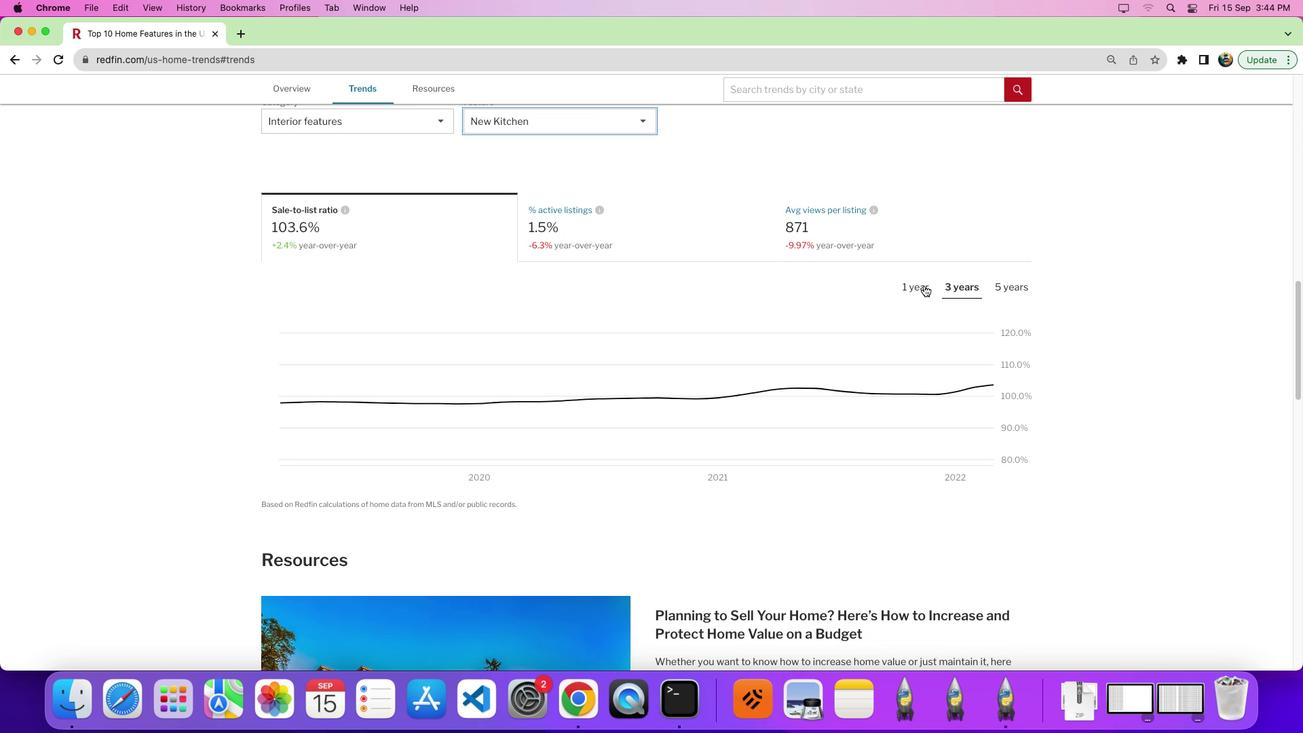 
Action: Mouse pressed left at (924, 285)
Screenshot: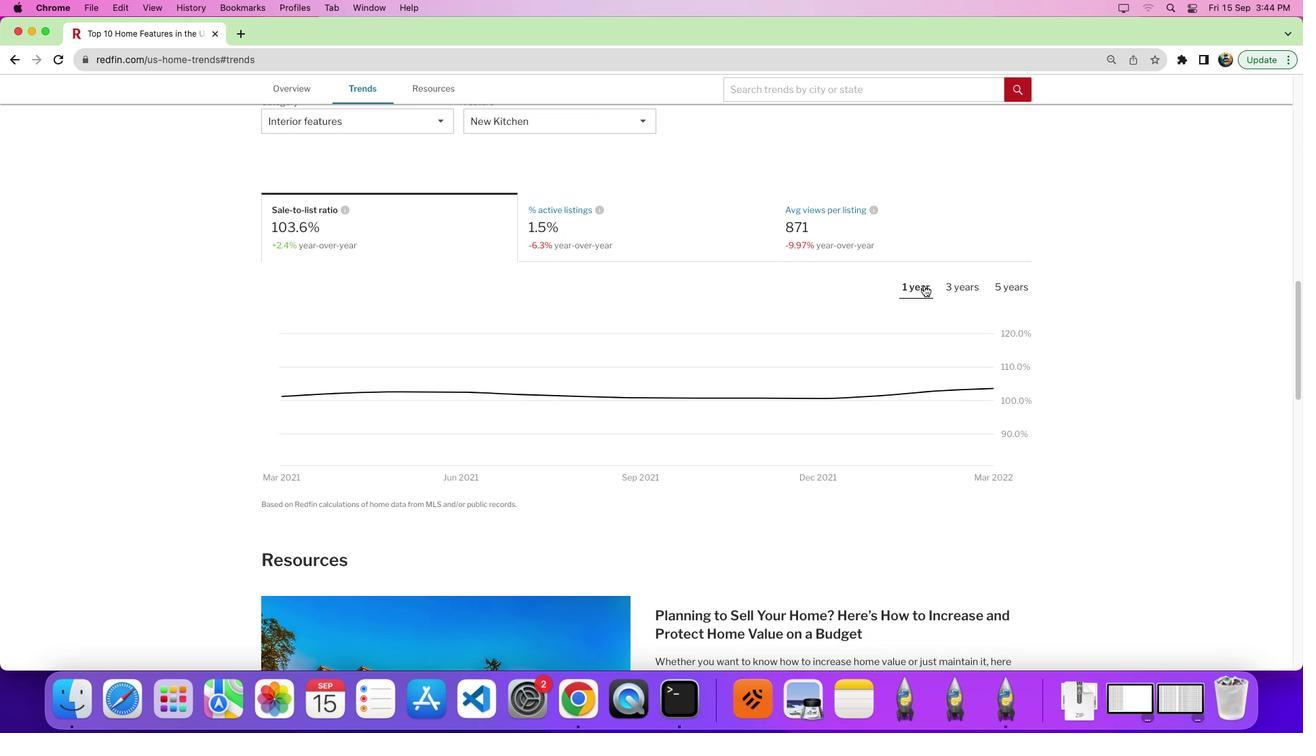 
Action: Mouse moved to (1236, 340)
Screenshot: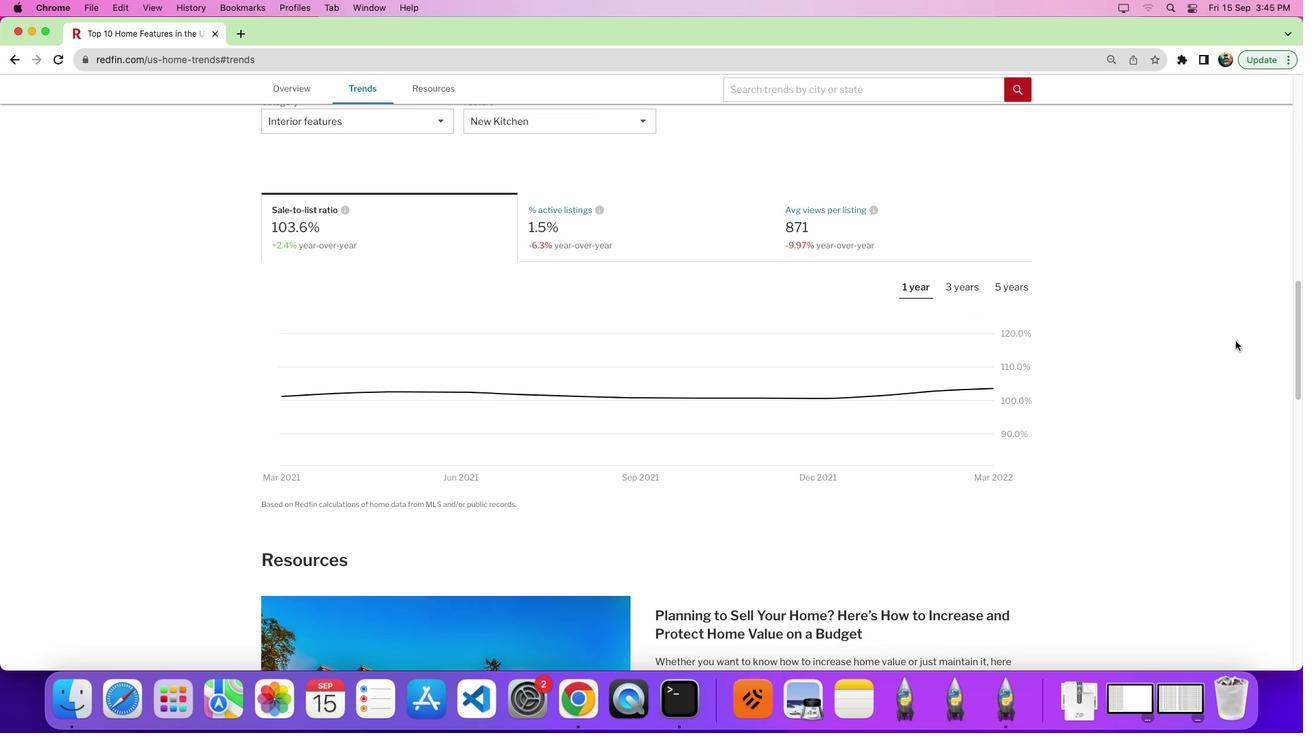 
